 Task: Send an email with the signature Donna Thompson with the subject 'Request for a performance review' and the message 'I appreciate your willingness to work with us on this matter.' from softage.1@softage.net to softage.5@softage.net and softage.6@softage.net with CC to softage.7@softage.net
Action: Key pressed n
Screenshot: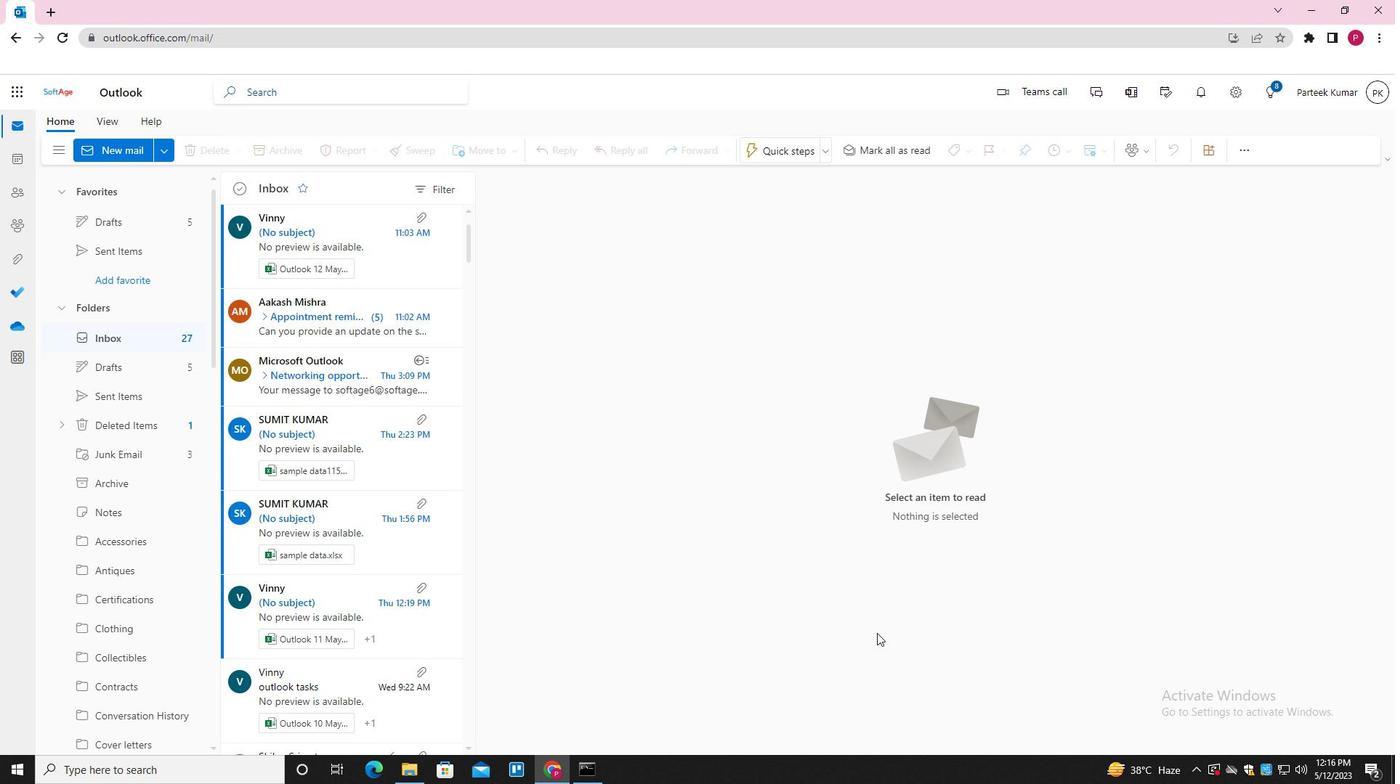 
Action: Mouse moved to (978, 151)
Screenshot: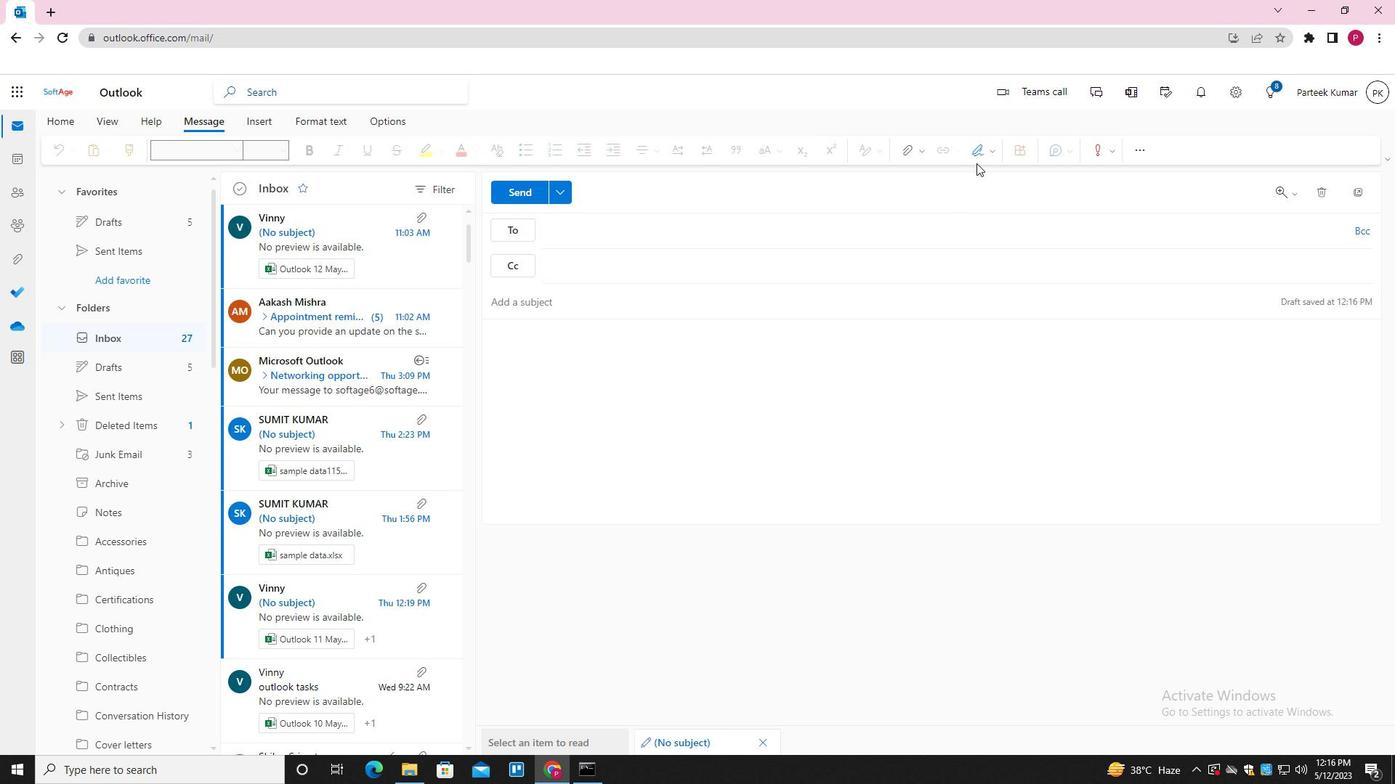 
Action: Mouse pressed left at (978, 151)
Screenshot: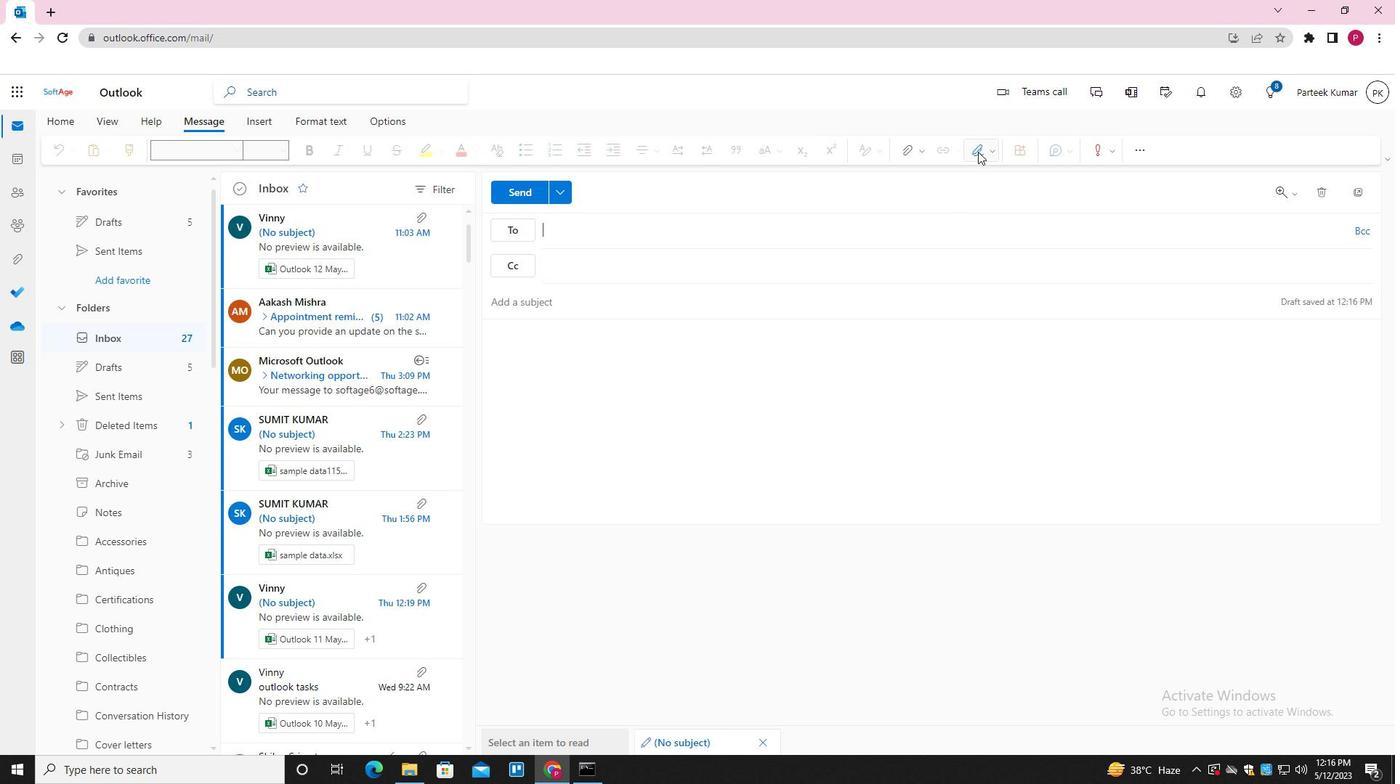 
Action: Mouse moved to (957, 207)
Screenshot: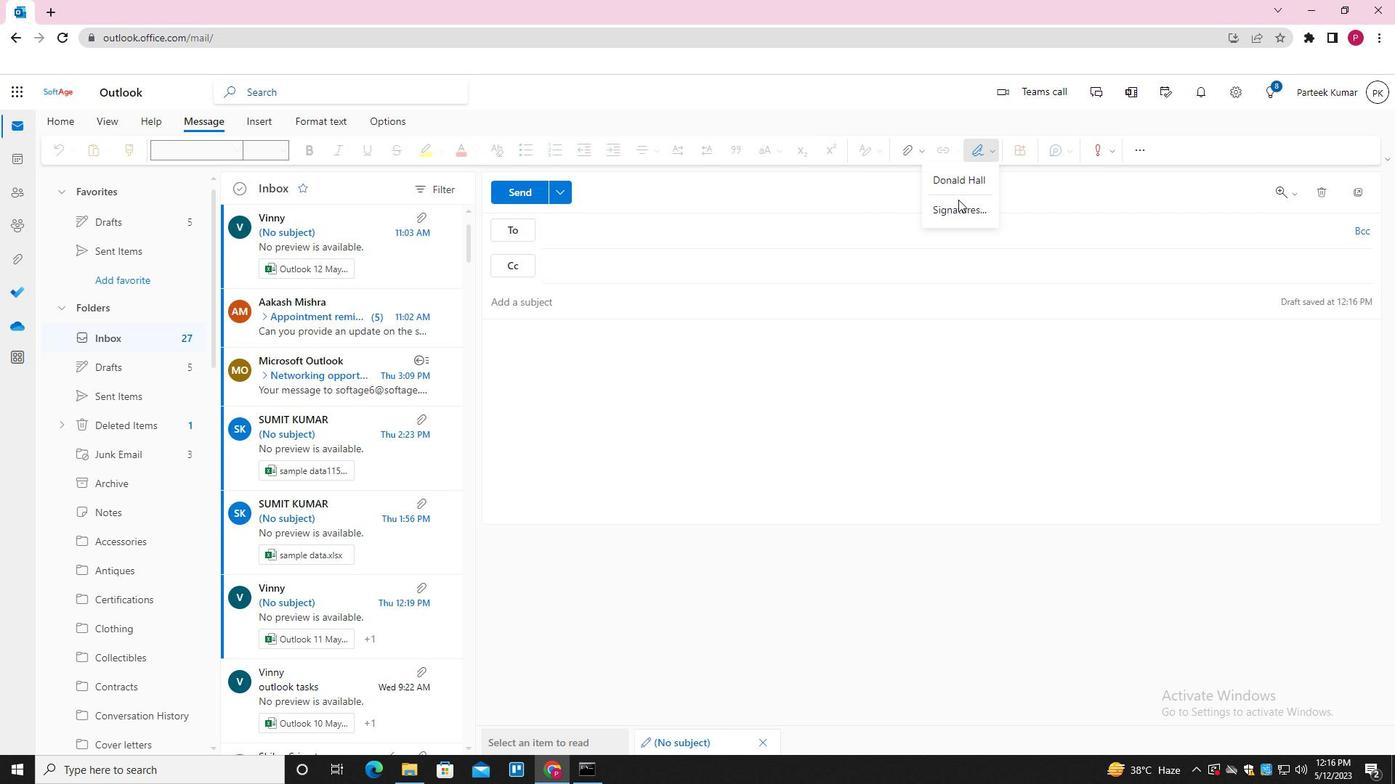 
Action: Mouse pressed left at (957, 207)
Screenshot: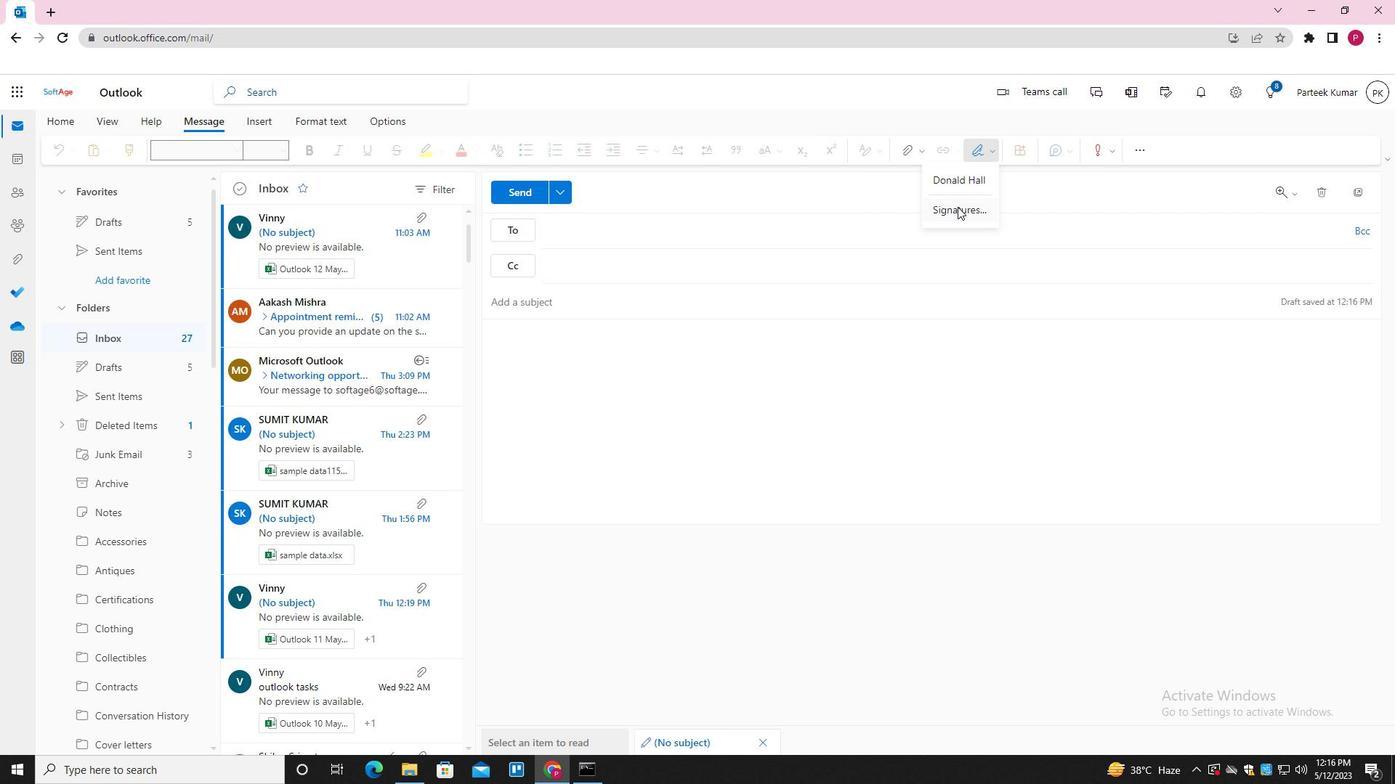 
Action: Mouse moved to (994, 264)
Screenshot: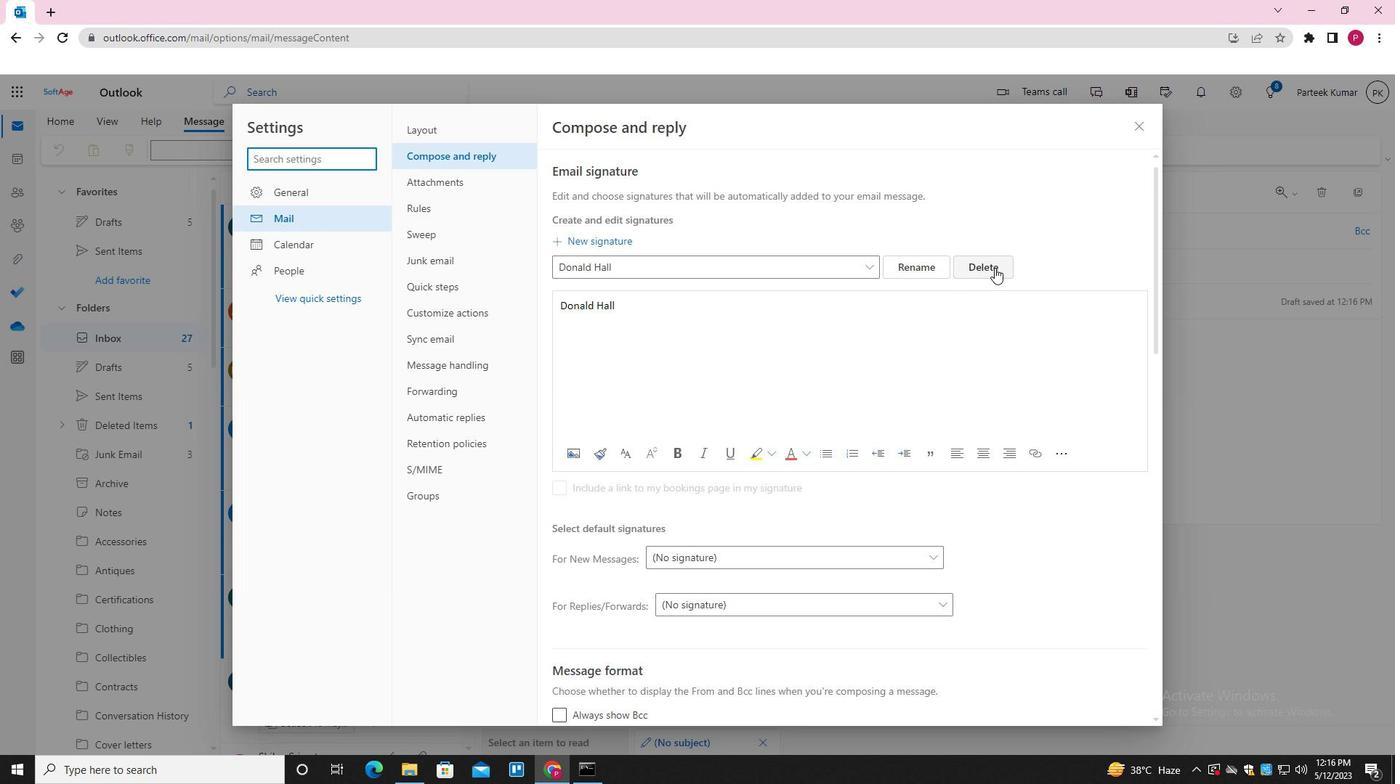 
Action: Mouse pressed left at (994, 264)
Screenshot: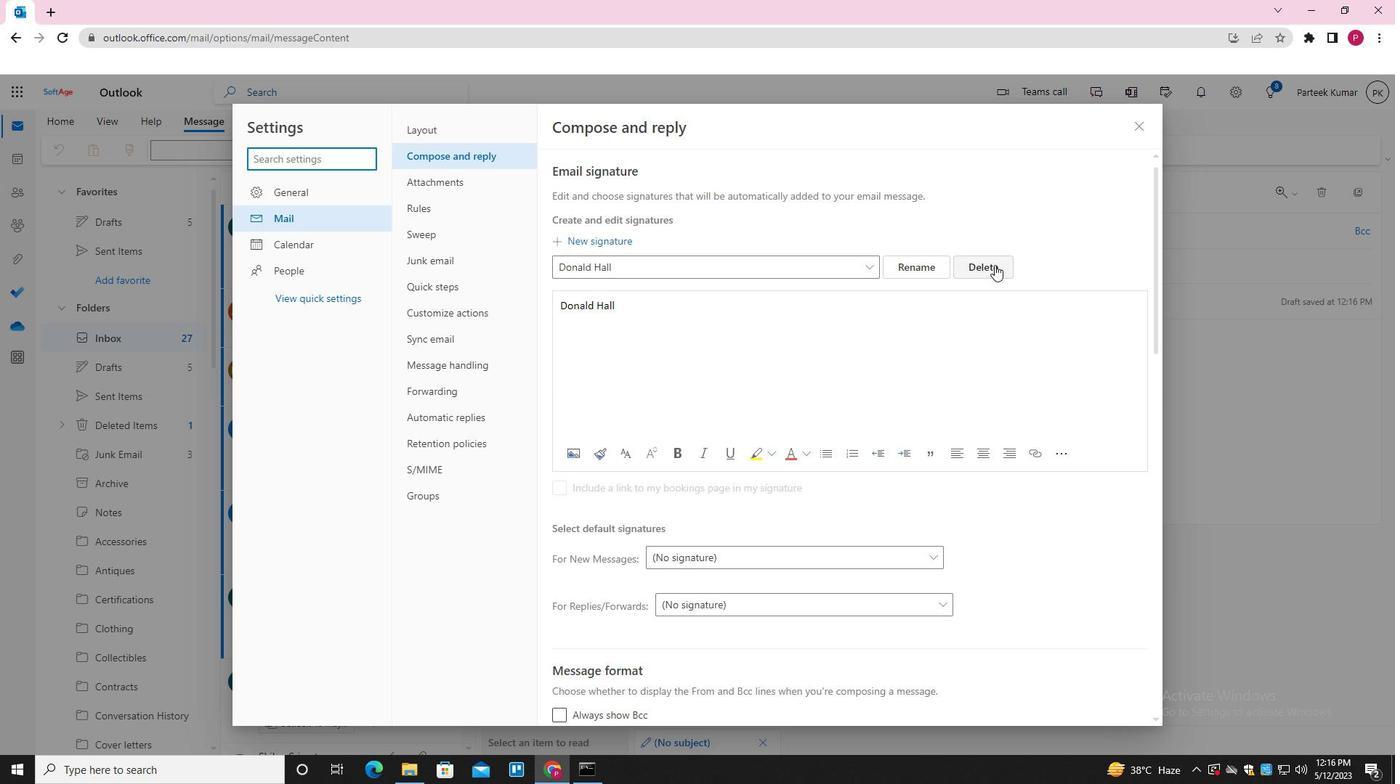 
Action: Mouse moved to (834, 265)
Screenshot: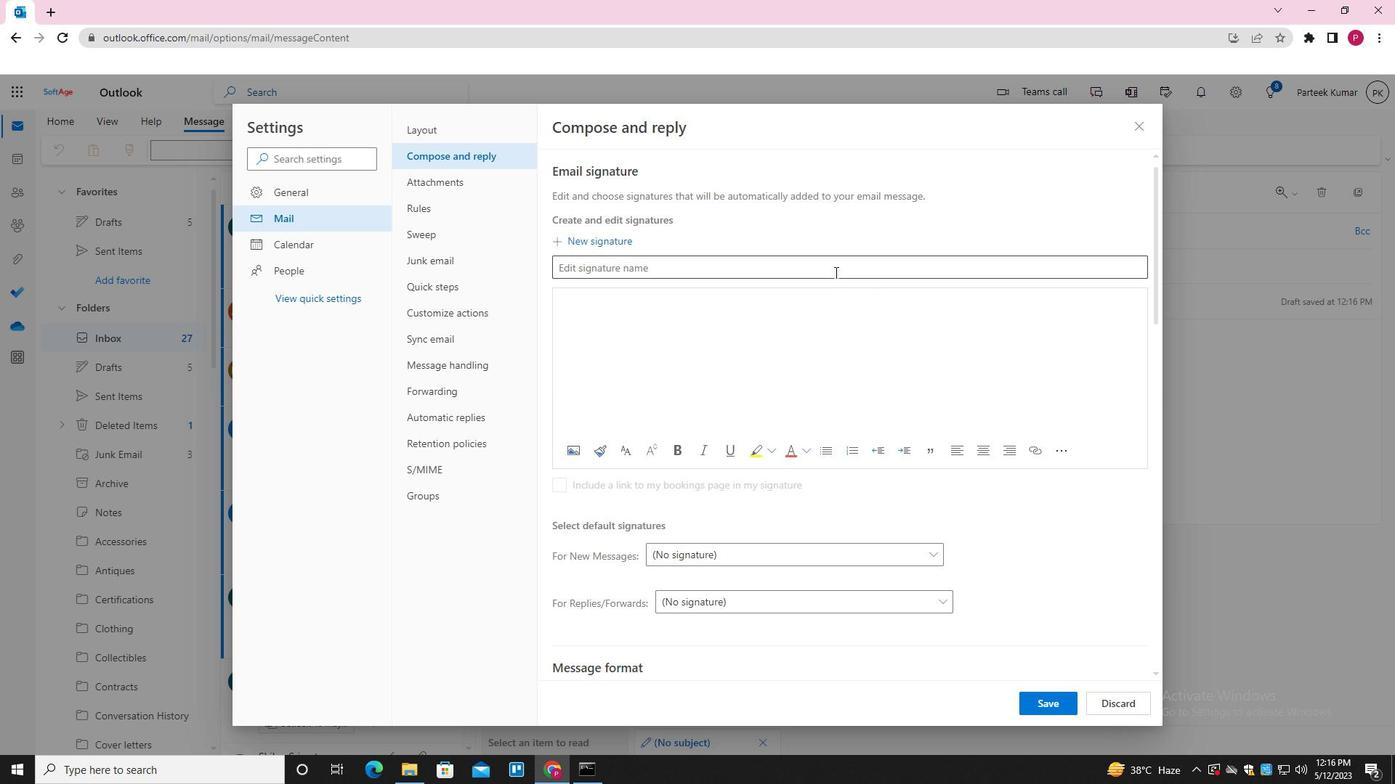 
Action: Mouse pressed left at (834, 265)
Screenshot: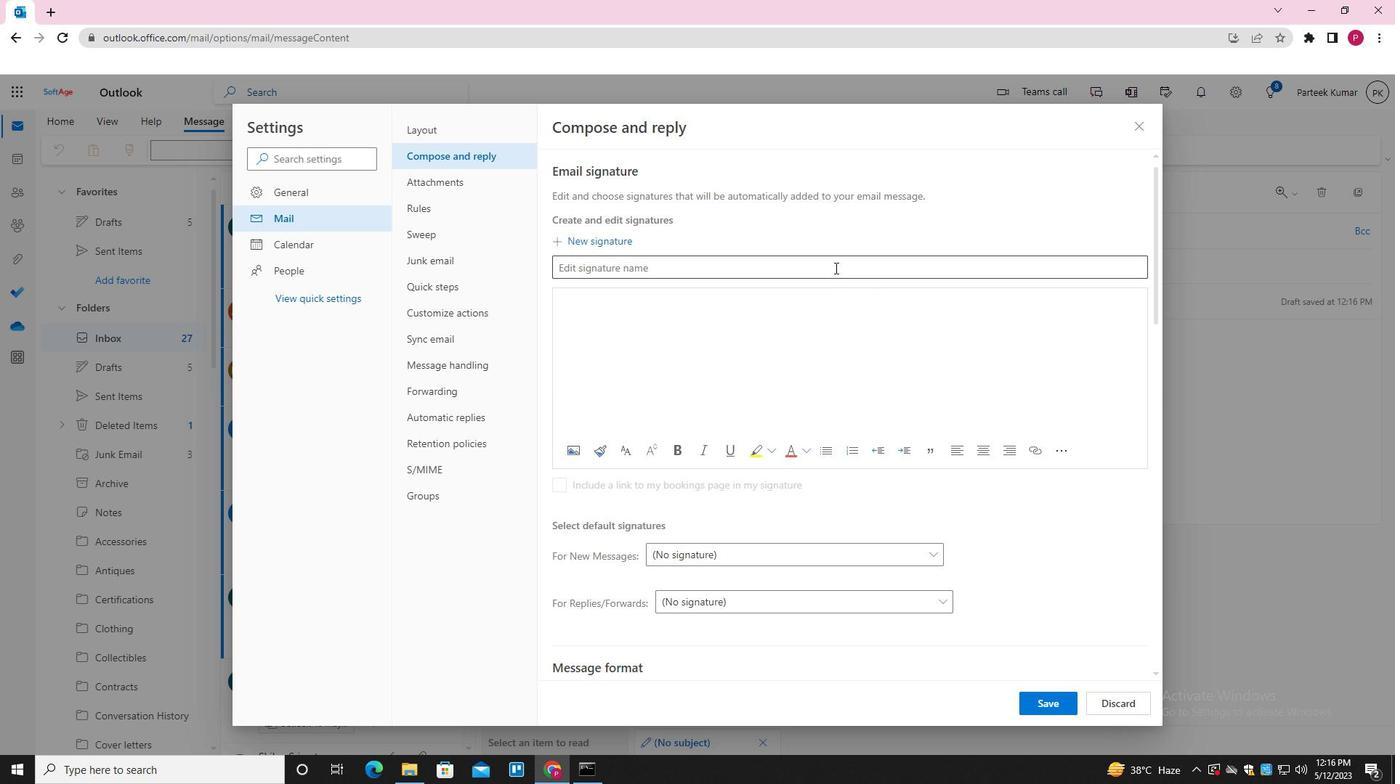 
Action: Key pressed <Key.shift>DONNA<Key.space><Key.shift><Key.shift><Key.shift><Key.shift><Key.shift><Key.shift><Key.shift>THOMPSON<Key.space><Key.tab><Key.shift>DONA<Key.space><Key.shift>THOMPSON
Screenshot: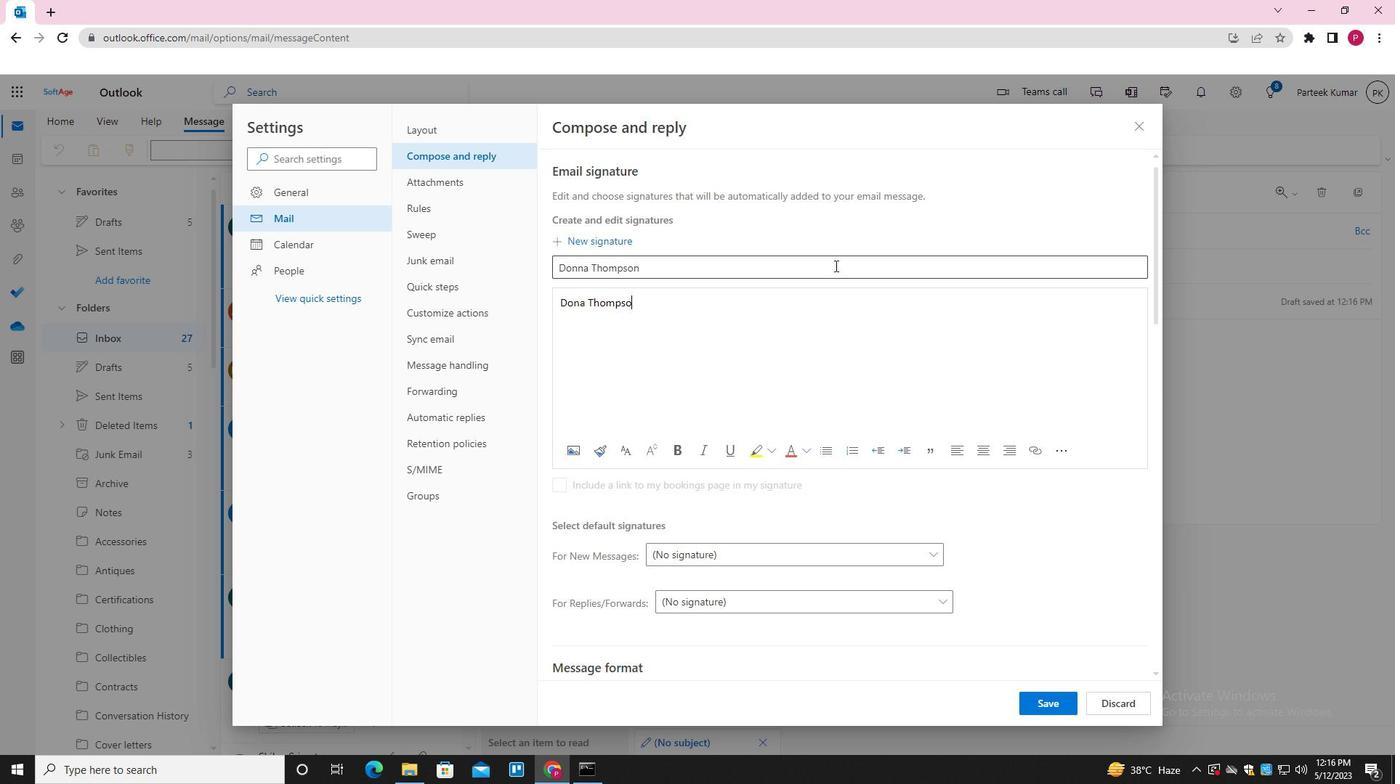 
Action: Mouse moved to (579, 302)
Screenshot: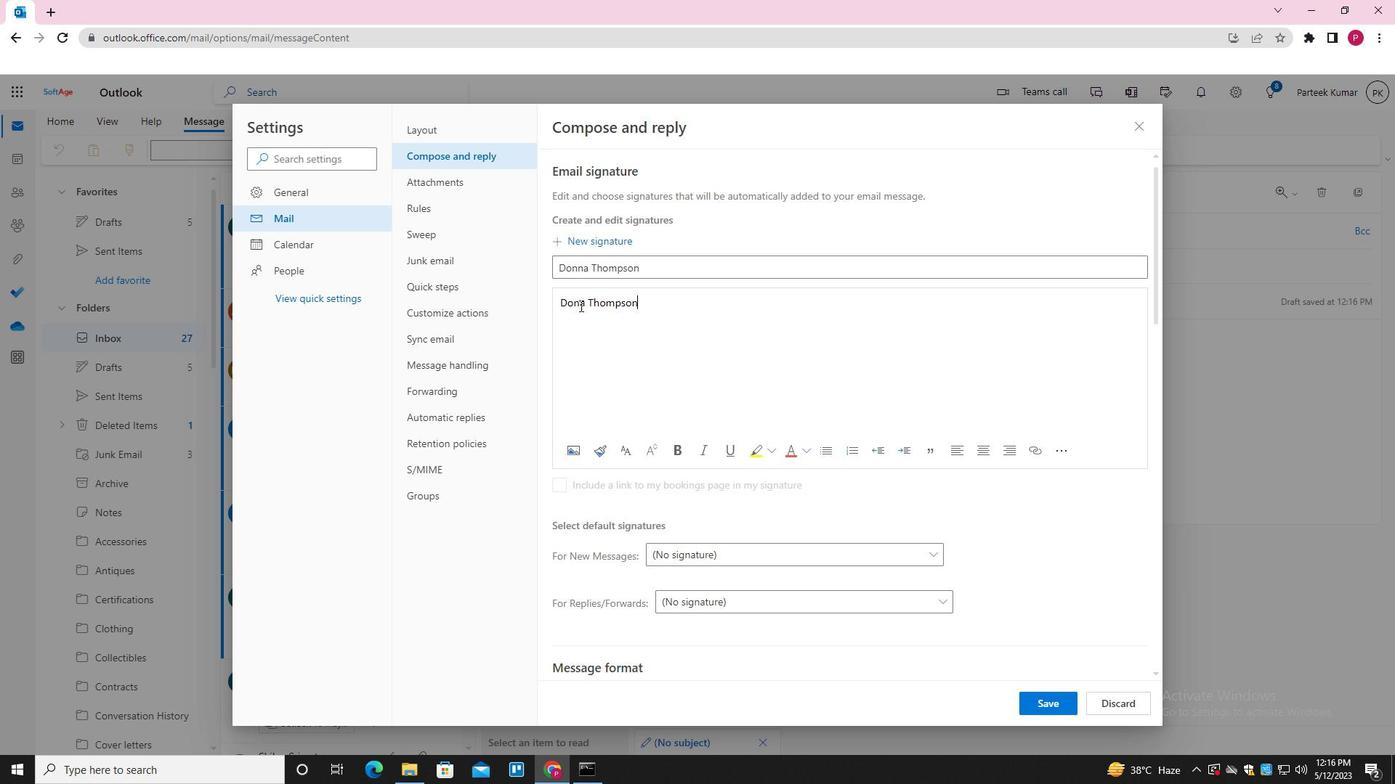 
Action: Mouse pressed left at (579, 302)
Screenshot: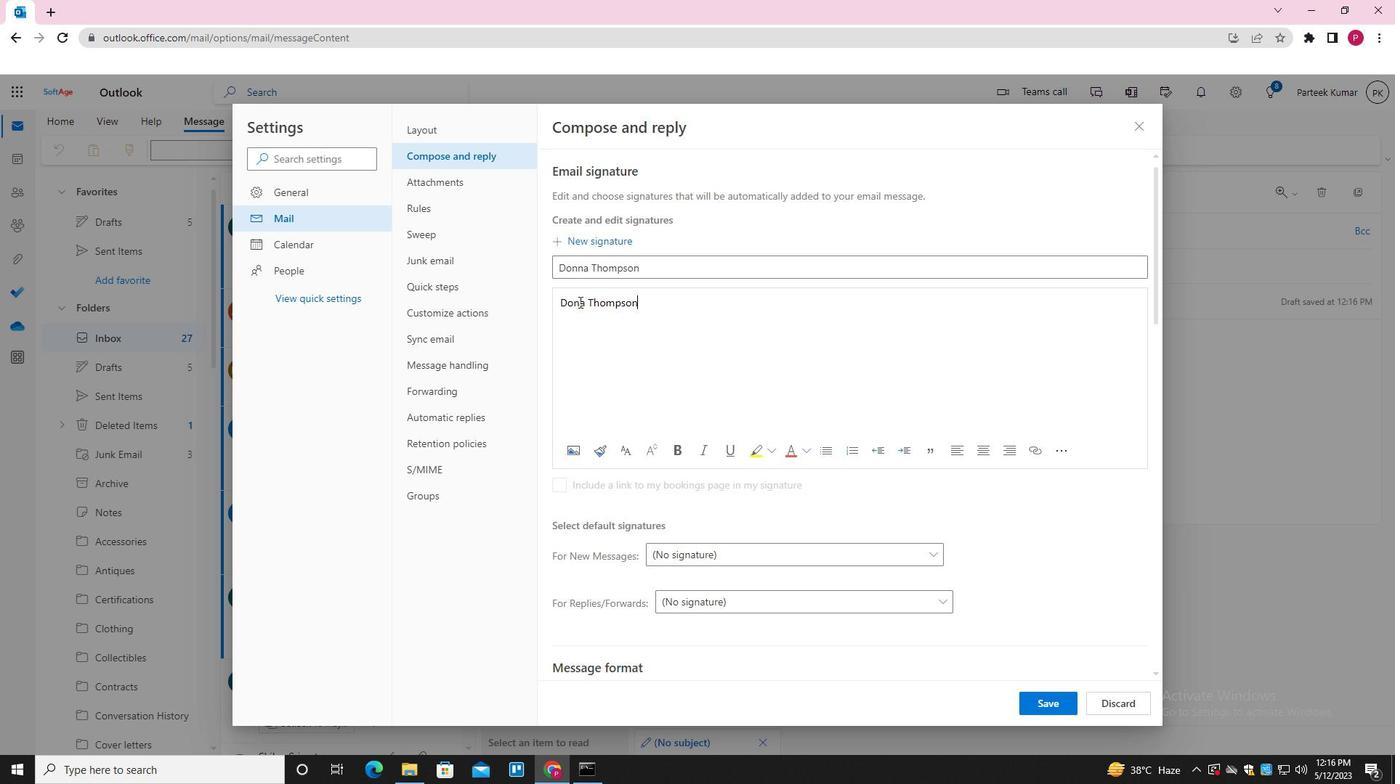 
Action: Mouse moved to (584, 381)
Screenshot: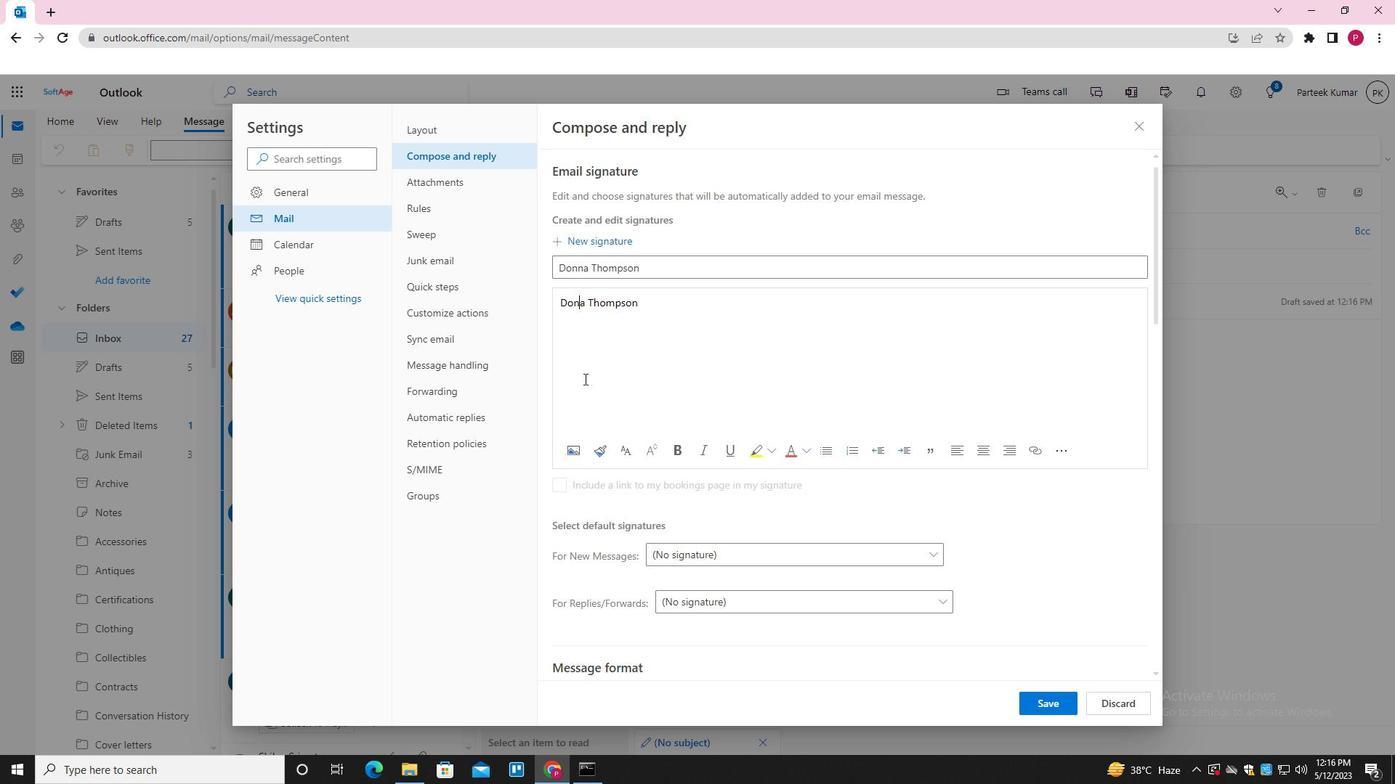 
Action: Key pressed N
Screenshot: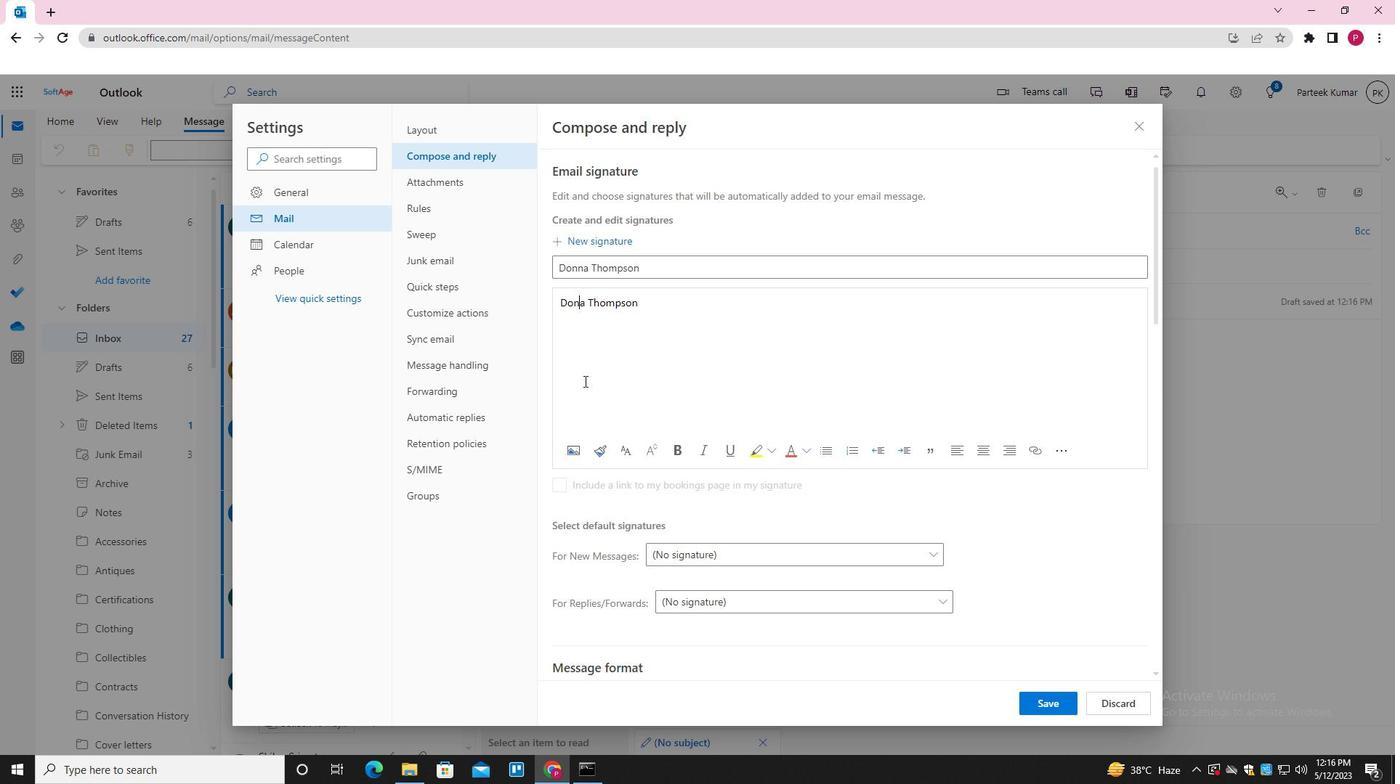 
Action: Mouse moved to (1052, 706)
Screenshot: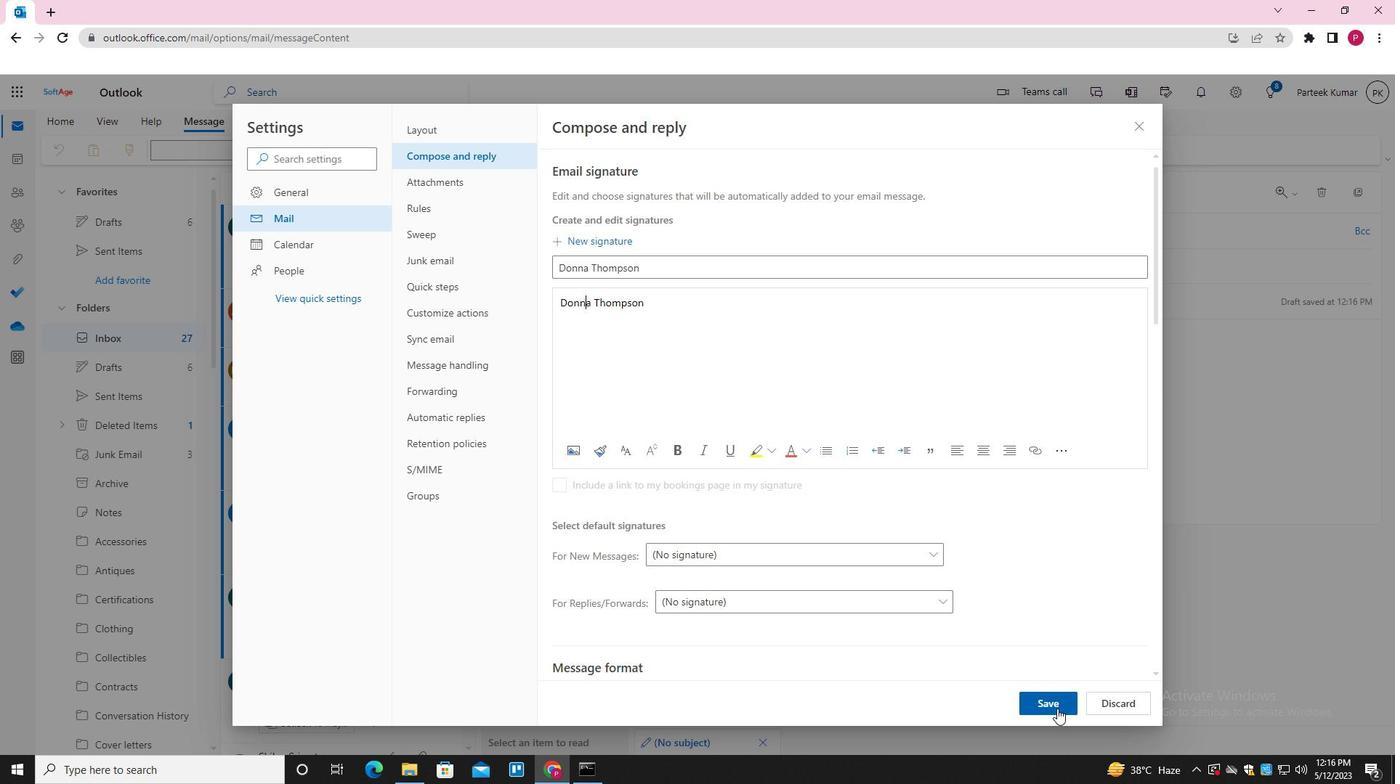 
Action: Mouse pressed left at (1052, 706)
Screenshot: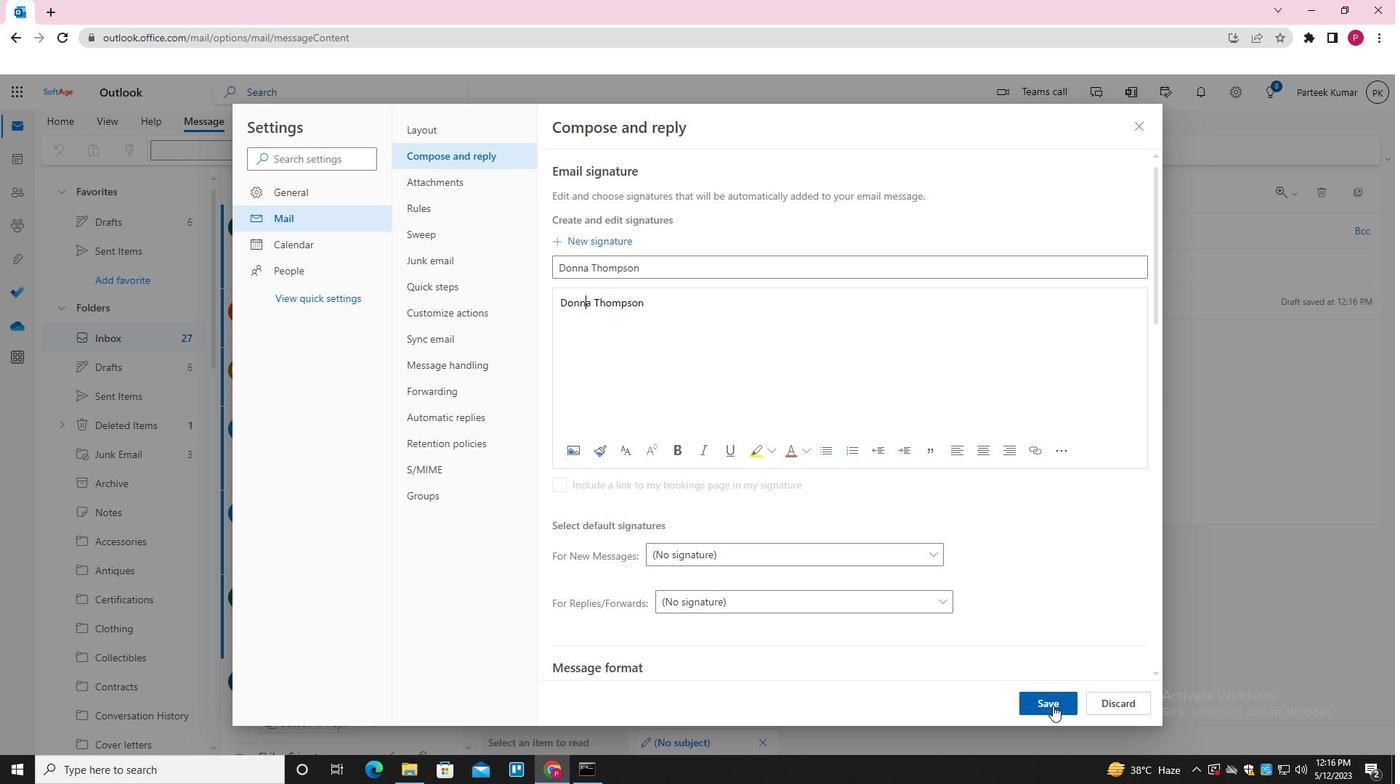 
Action: Mouse moved to (1140, 122)
Screenshot: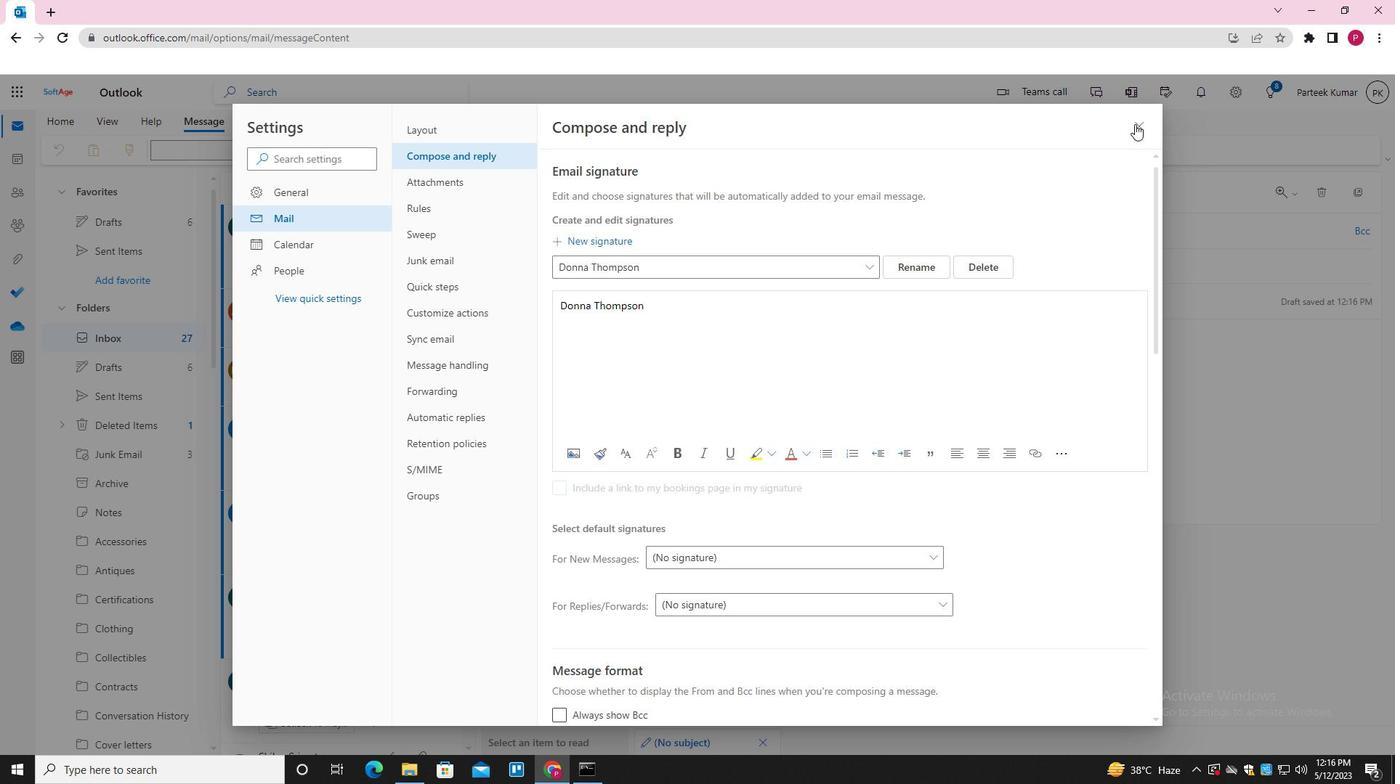 
Action: Mouse pressed left at (1140, 122)
Screenshot: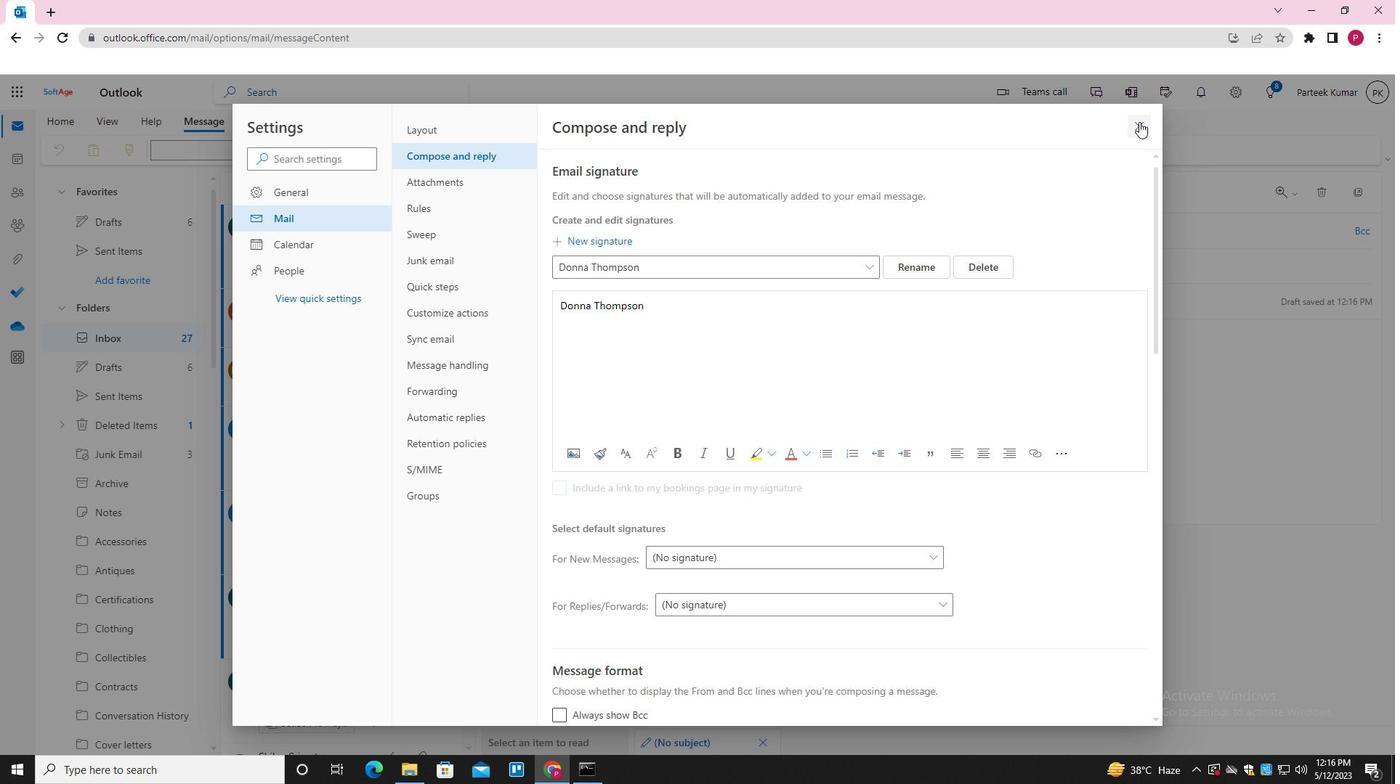 
Action: Mouse moved to (970, 154)
Screenshot: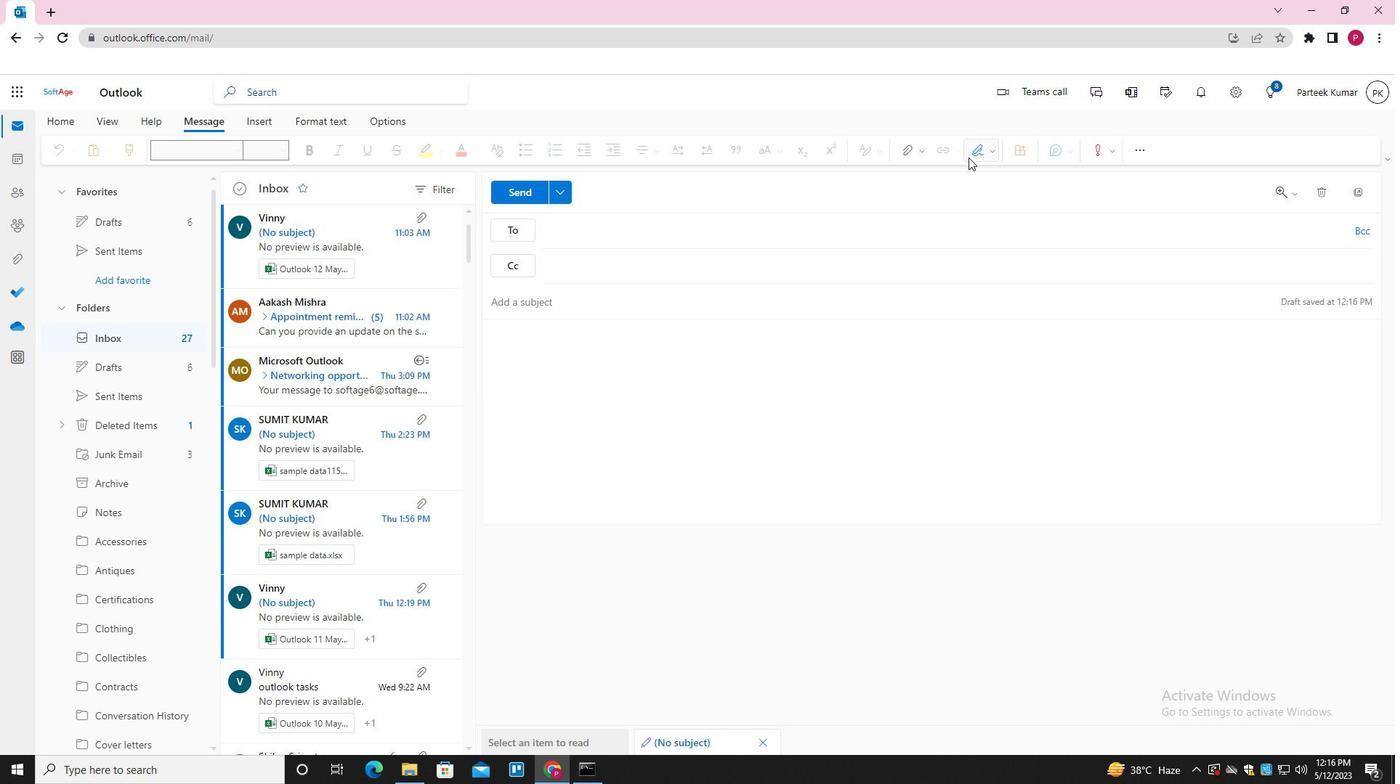 
Action: Mouse pressed left at (970, 154)
Screenshot: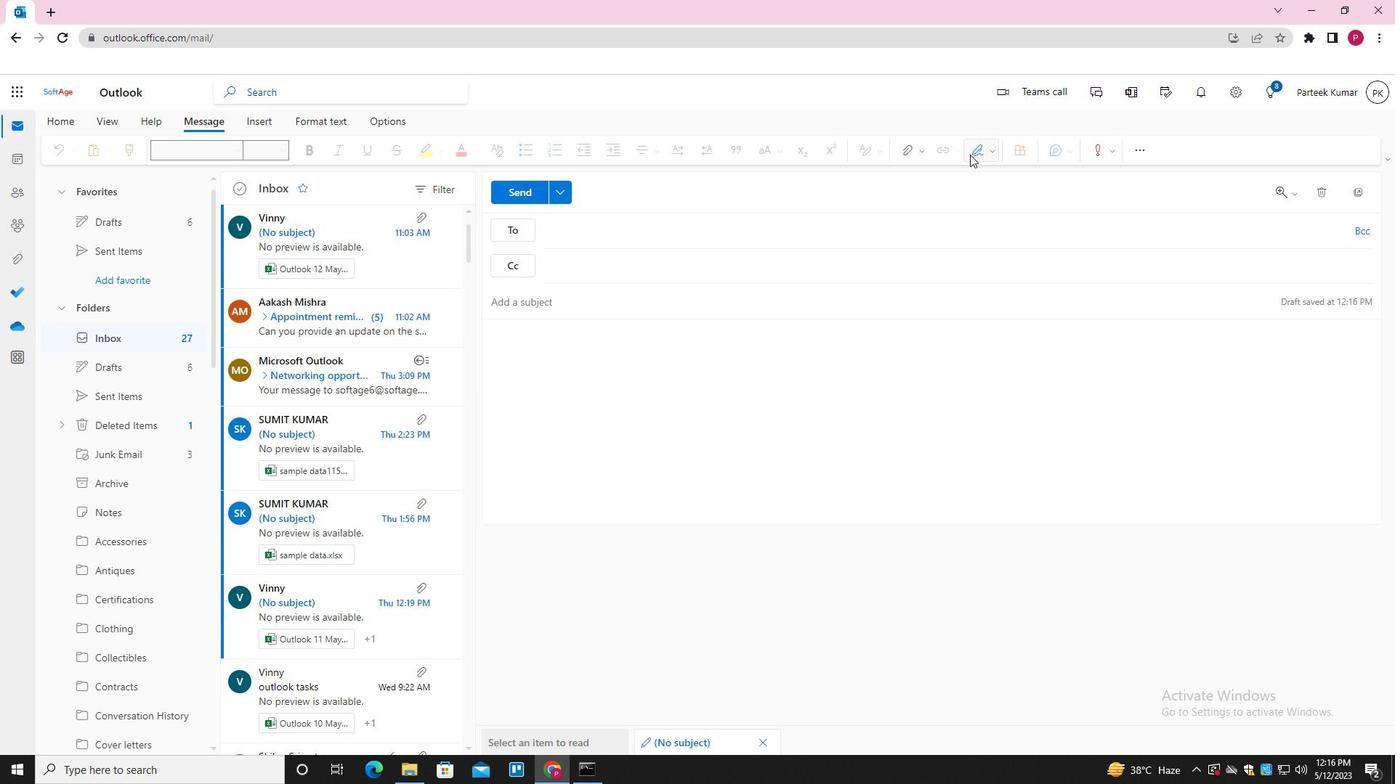 
Action: Mouse moved to (967, 179)
Screenshot: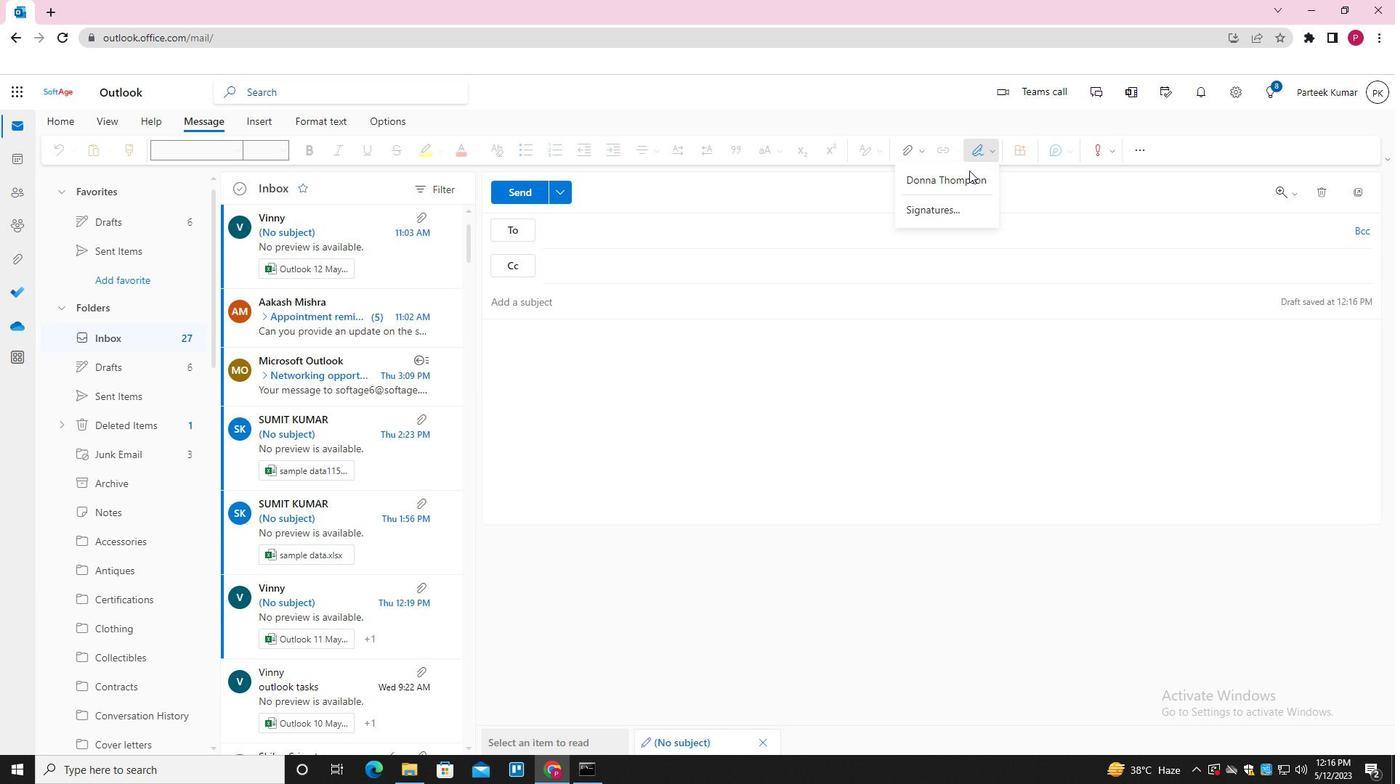 
Action: Mouse pressed left at (967, 179)
Screenshot: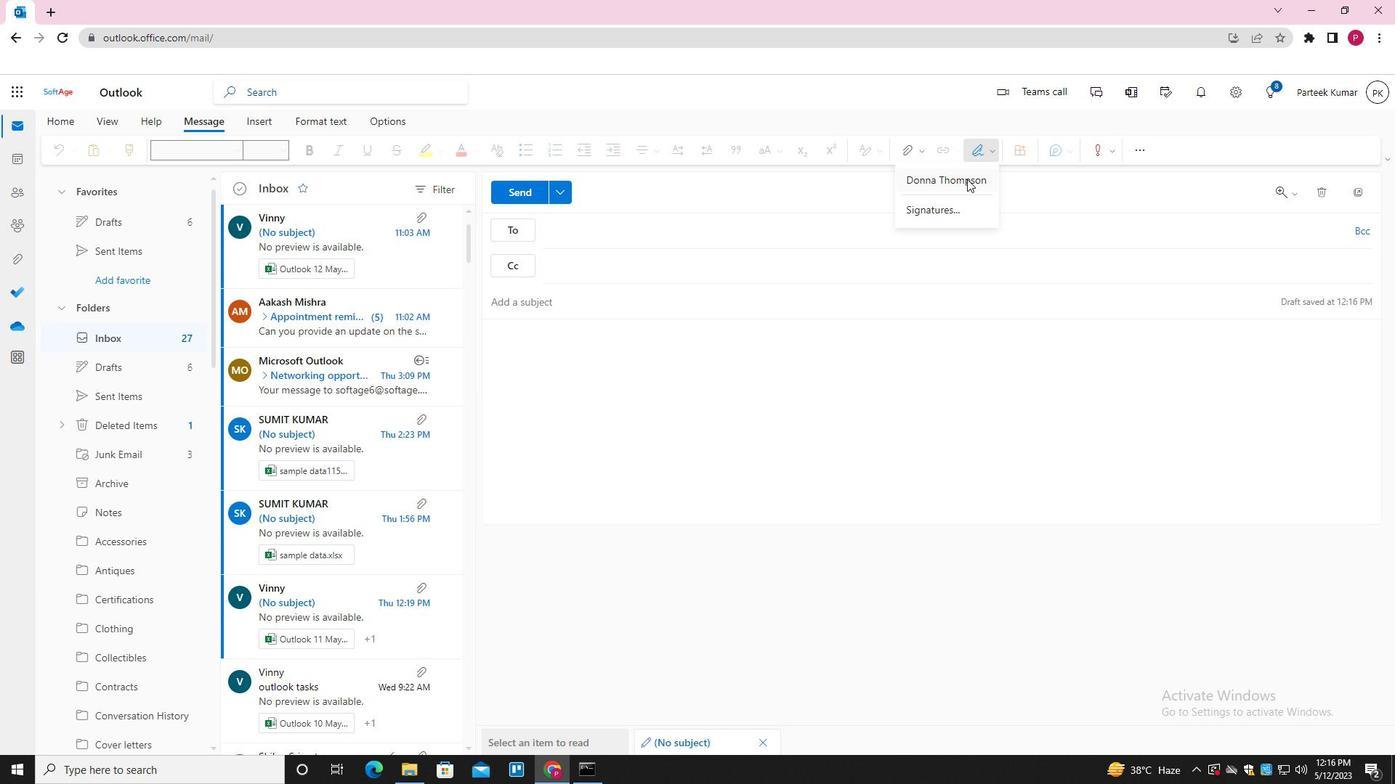 
Action: Mouse moved to (611, 302)
Screenshot: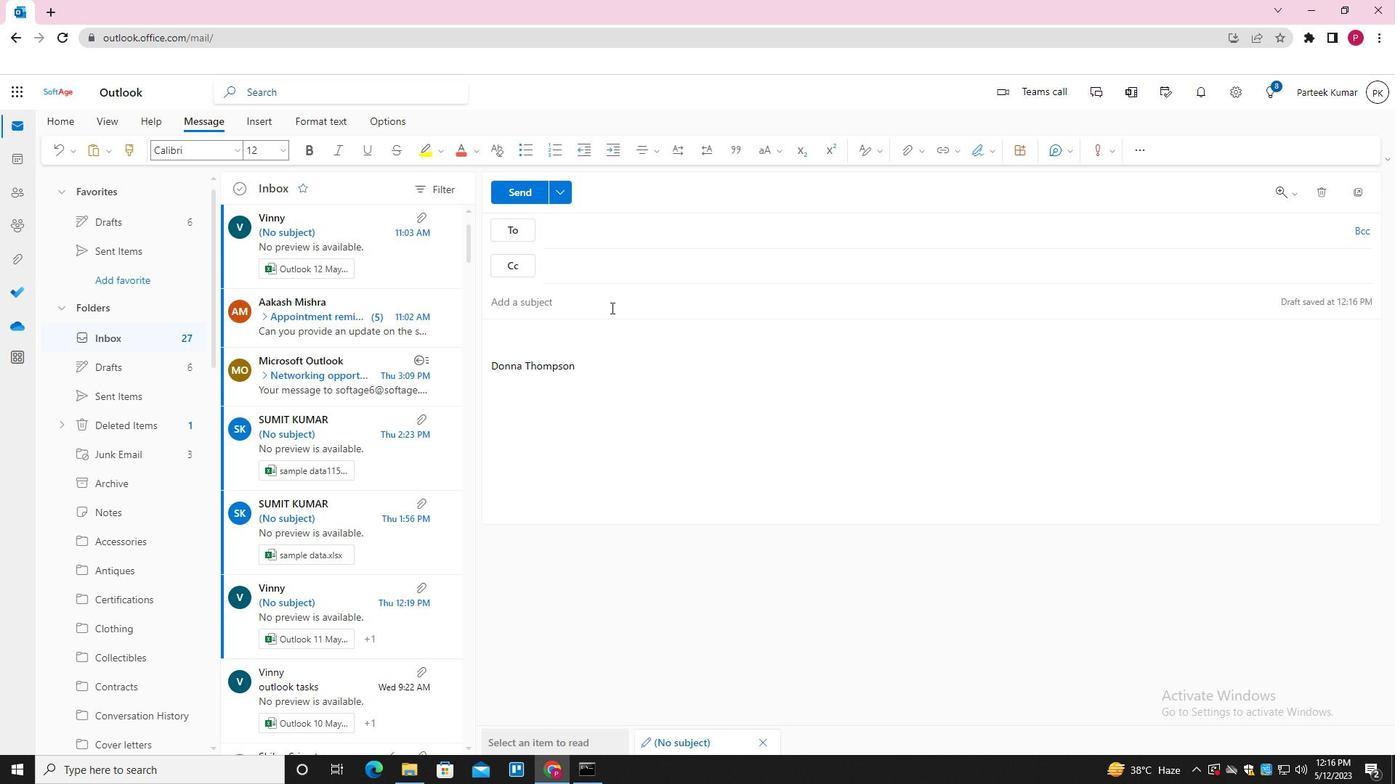 
Action: Mouse pressed left at (611, 302)
Screenshot: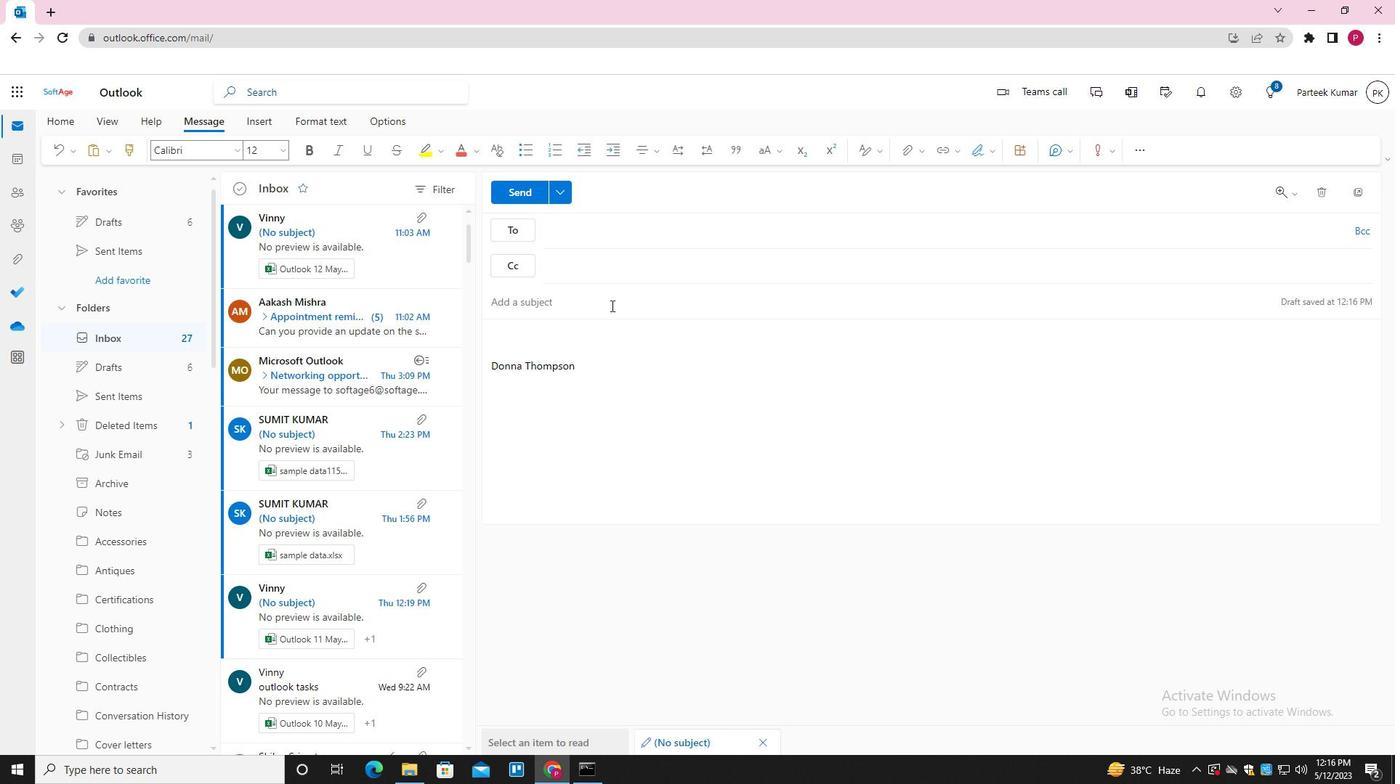 
Action: Key pressed <Key.shift>REQUEST<Key.space>FOR<Key.space>A<Key.space>PERFORMANCE<Key.space>REVIEW<Key.tab><Key.shift_r>I<Key.space>APPRECIATE<Key.space>YOUR<Key.space>WILLINGNESS<Key.space>TO<Key.space>WORK<Key.space>WITH<Key.space>US<Key.space>ON<Key.space>THIS<Key.space>MATTER
Screenshot: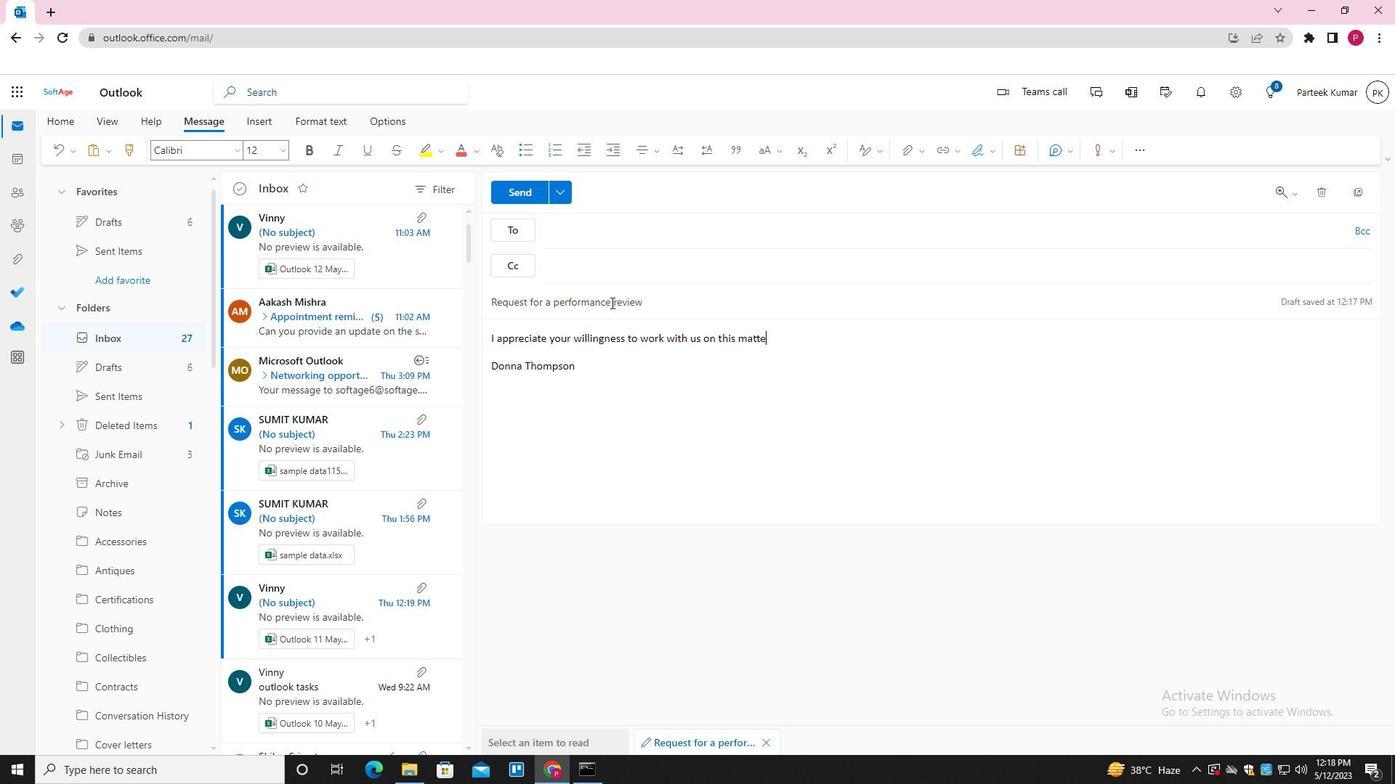 
Action: Mouse moved to (623, 233)
Screenshot: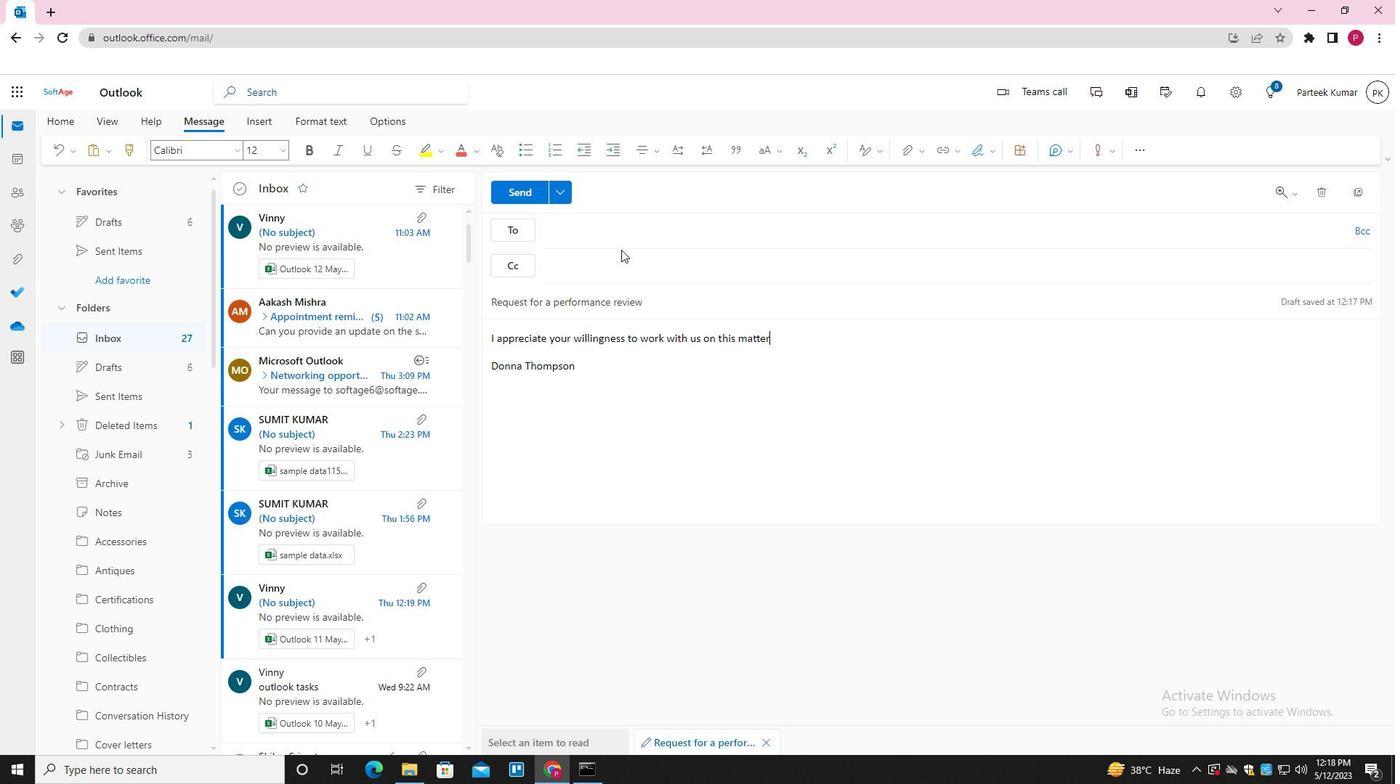 
Action: Mouse pressed left at (623, 233)
Screenshot: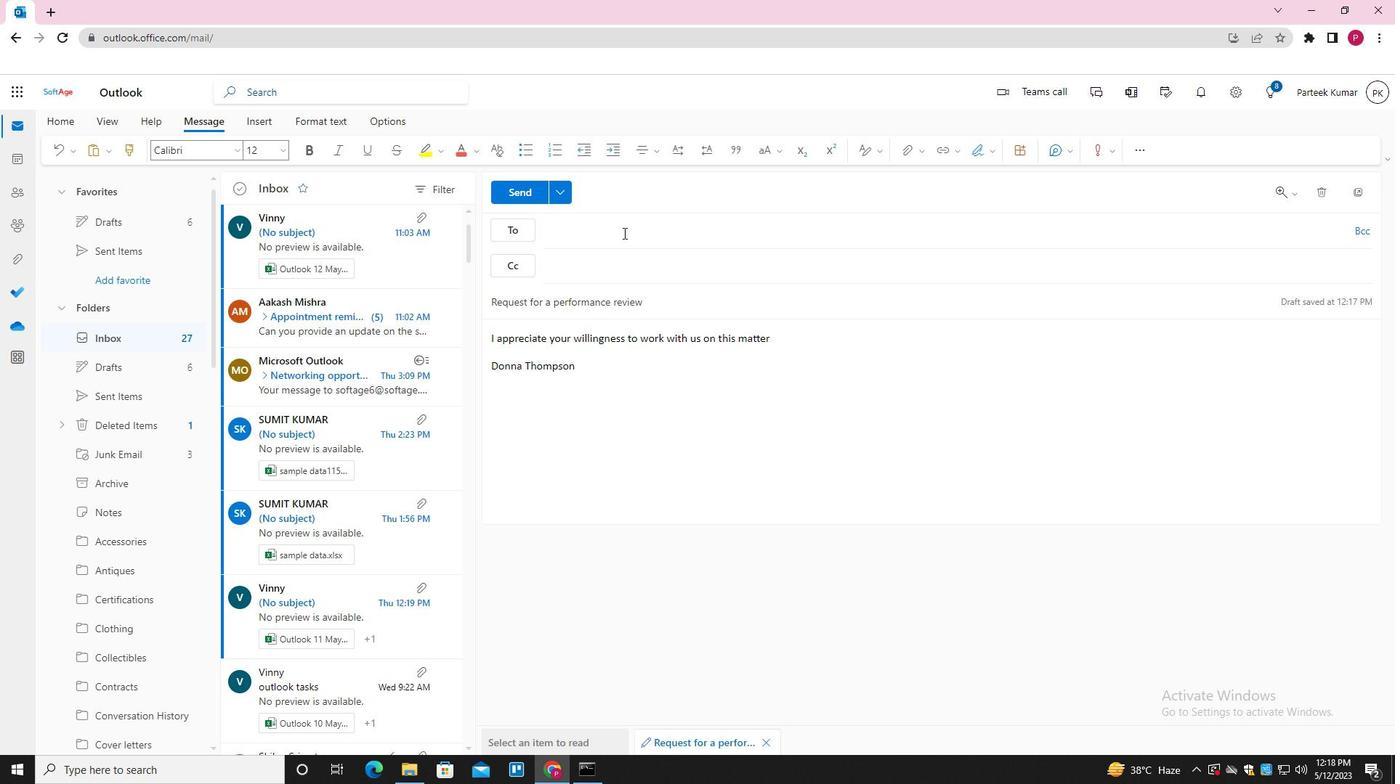 
Action: Mouse moved to (624, 233)
Screenshot: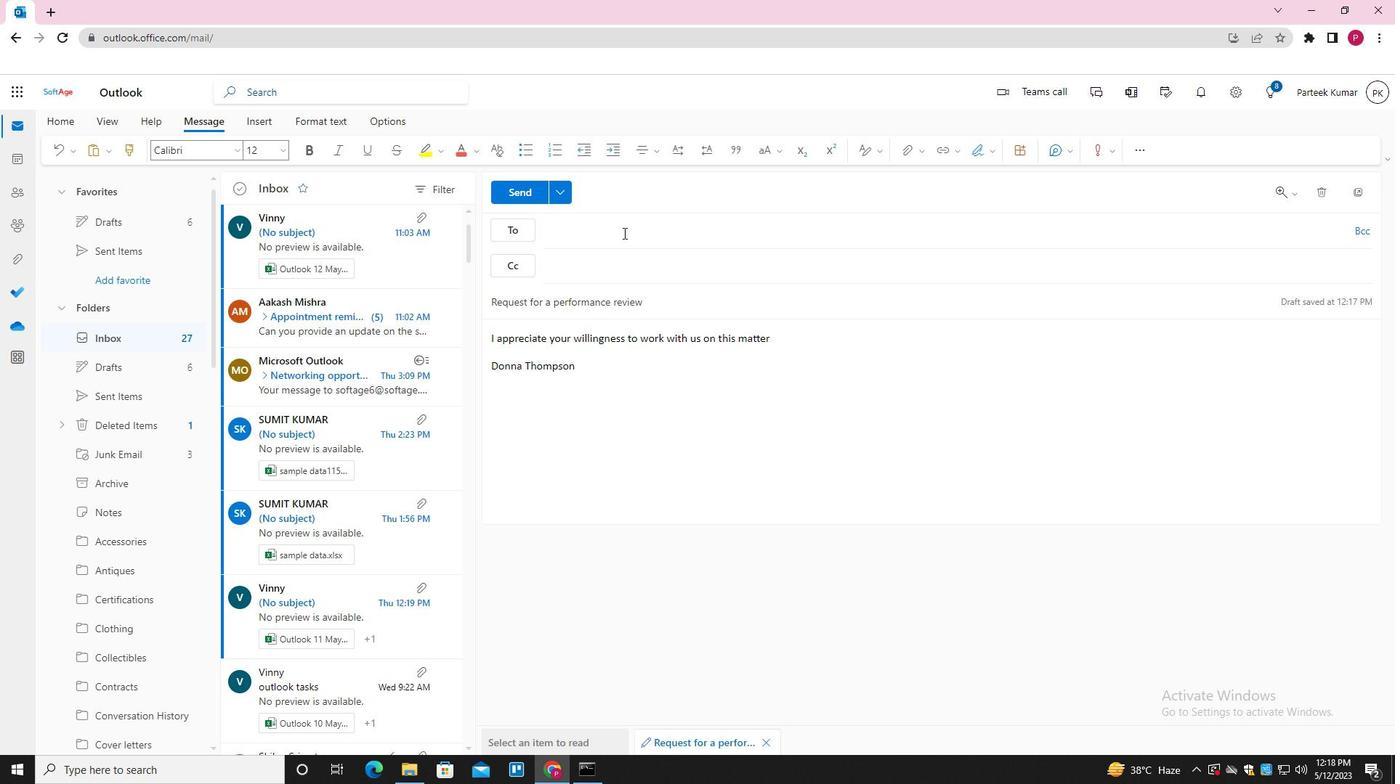 
Action: Key pressed SOFTAGE.5<Key.shift>@SOFTAGE.NET<Key.enter><Key.shift>SOFTAGE.6<Key.shift>@SOFTAGE
Screenshot: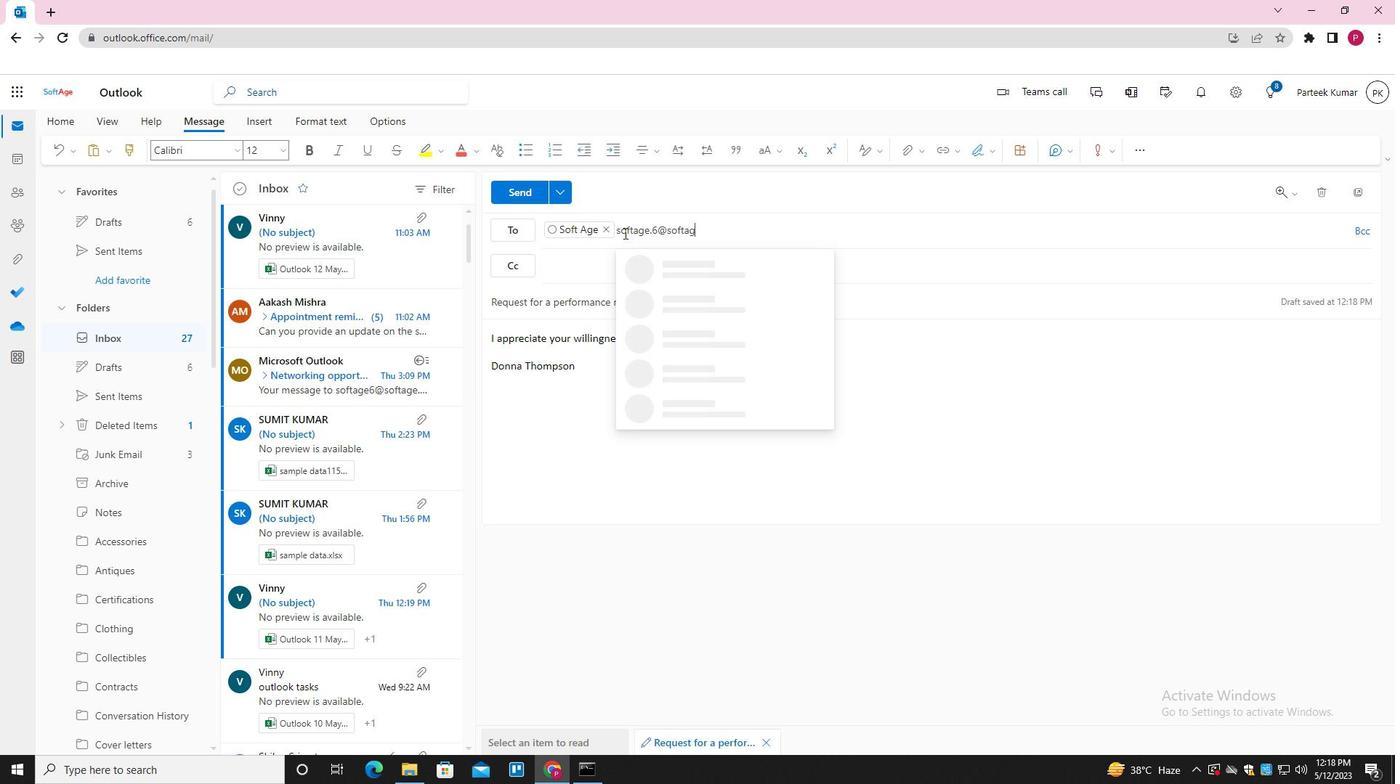 
Action: Mouse moved to (616, 203)
Screenshot: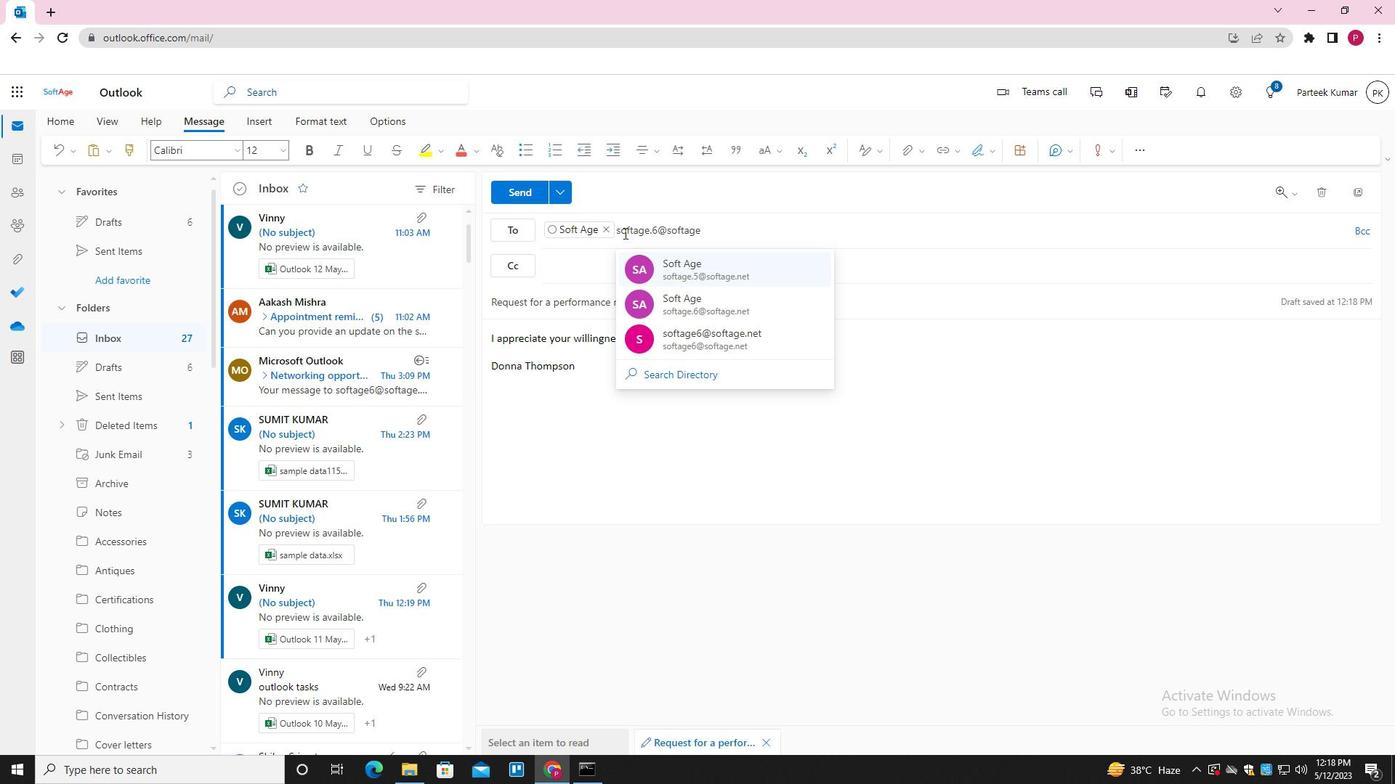 
Action: Key pressed .NET<Key.enter><Key.tab>SOFTAGE.7<Key.shift>@SOFTG<Key.backspace>AGE.NET<Key.enter>
Screenshot: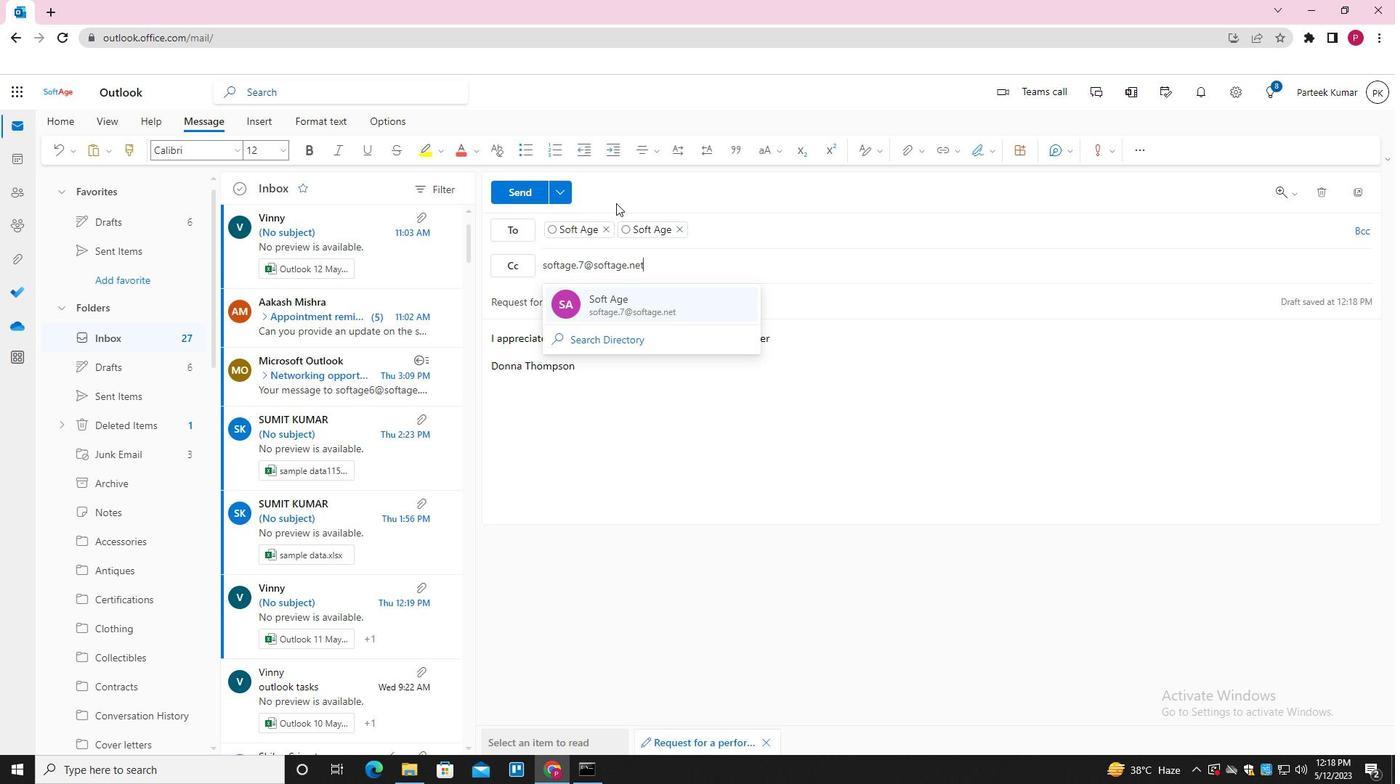 
Action: Mouse moved to (526, 189)
Screenshot: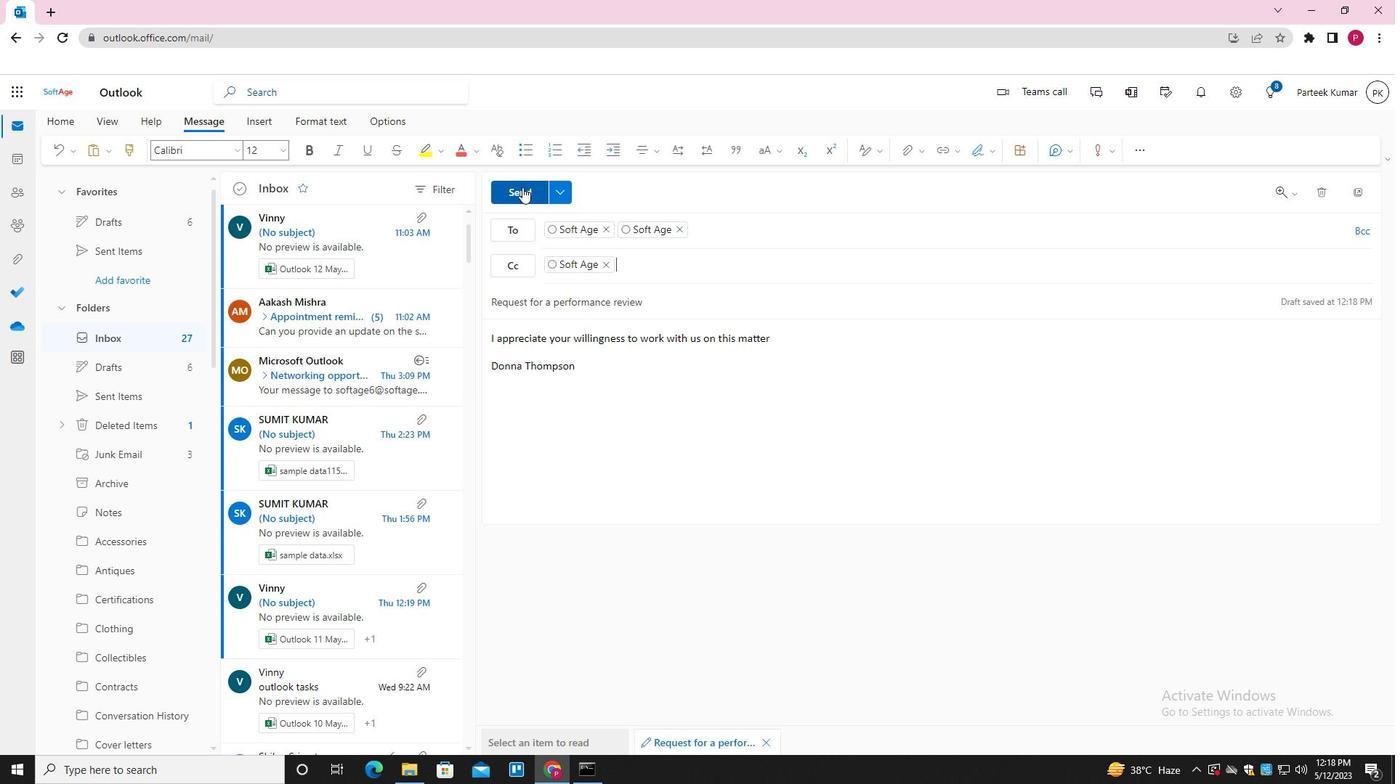 
Action: Mouse pressed left at (526, 189)
Screenshot: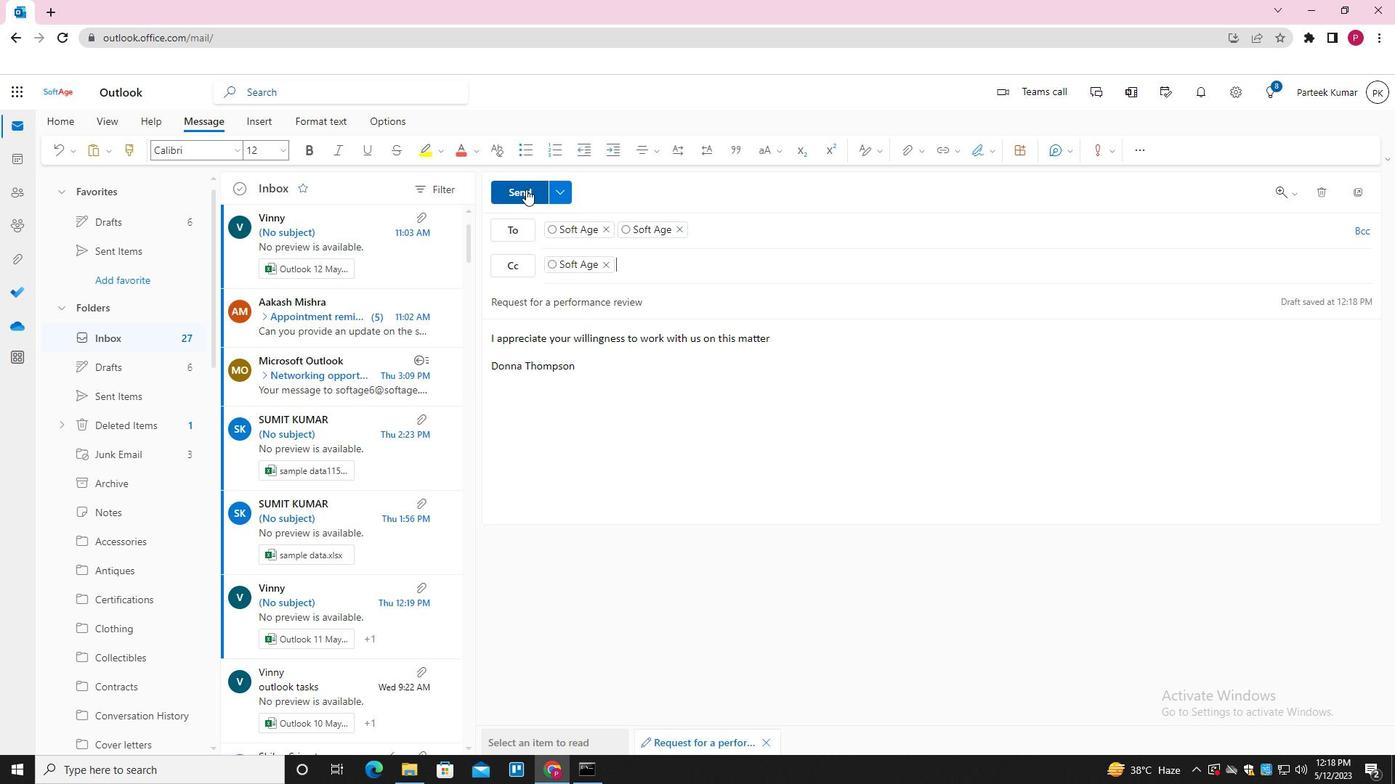 
